 Task: Look for Airbnb properties in Nuevo San Carlos, Guatemala from 10th December, 2023 to 20th December, 2023 for 12 adults. Place can be entire room or shared room with 6 bedrooms having 12 beds and 6 bathrooms. Property type can be flat. Amenities needed are: wifi, TV, free parkinig on premises, gym, breakfast.
Action: Mouse moved to (370, 200)
Screenshot: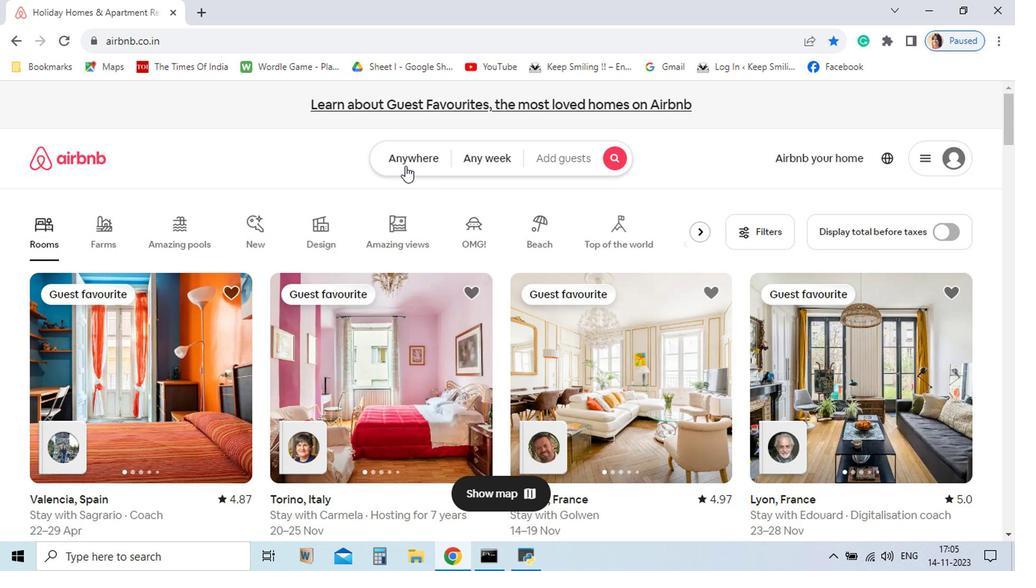 
Action: Mouse pressed left at (370, 200)
Screenshot: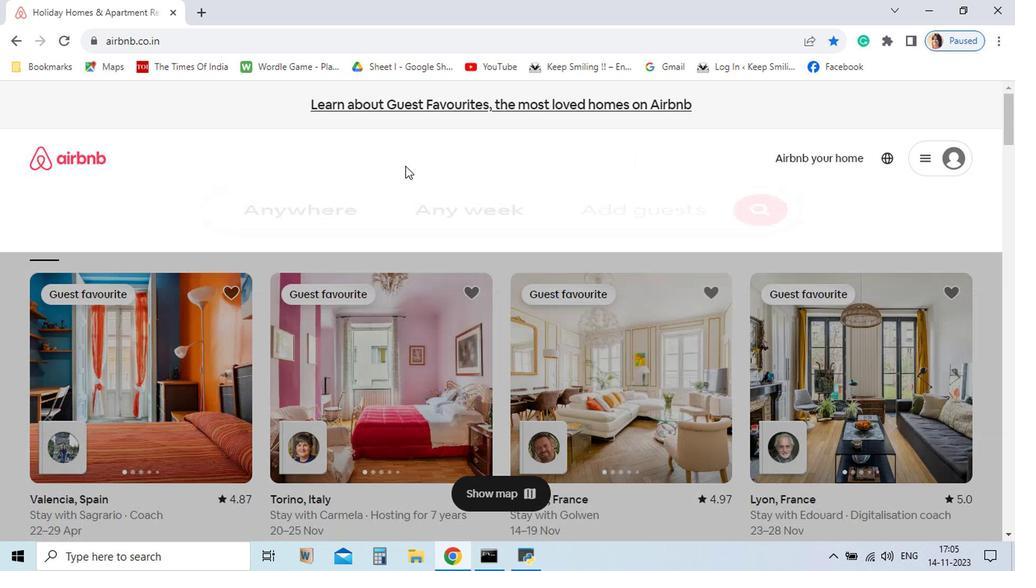 
Action: Mouse moved to (370, 200)
Screenshot: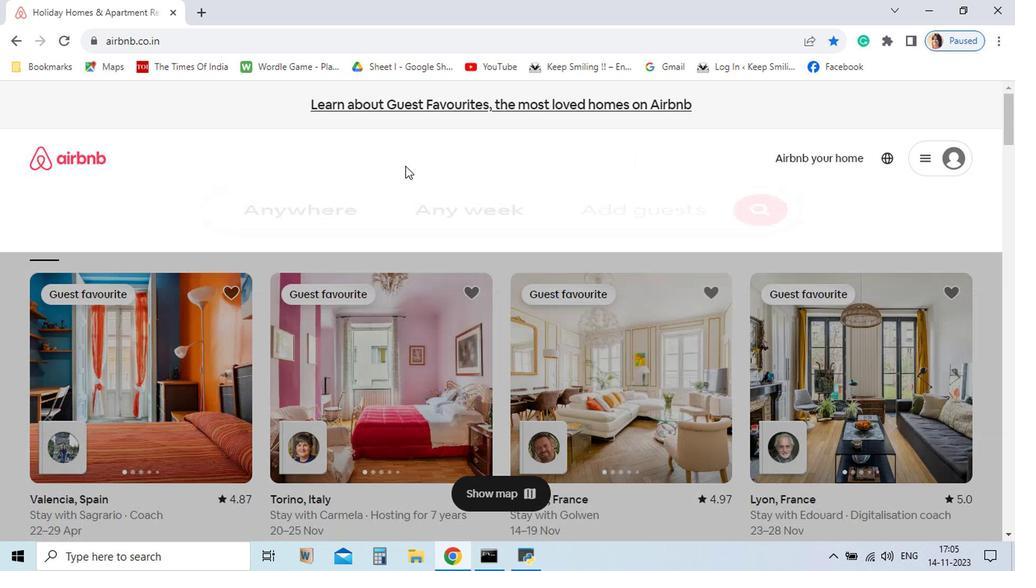 
Action: Key pressed <Key.shift_r>Nuevo<Key.space><Key.shift>San<Key.space><Key.shift>Calos<Key.backspace><Key.backspace><Key.backspace>rlos
Screenshot: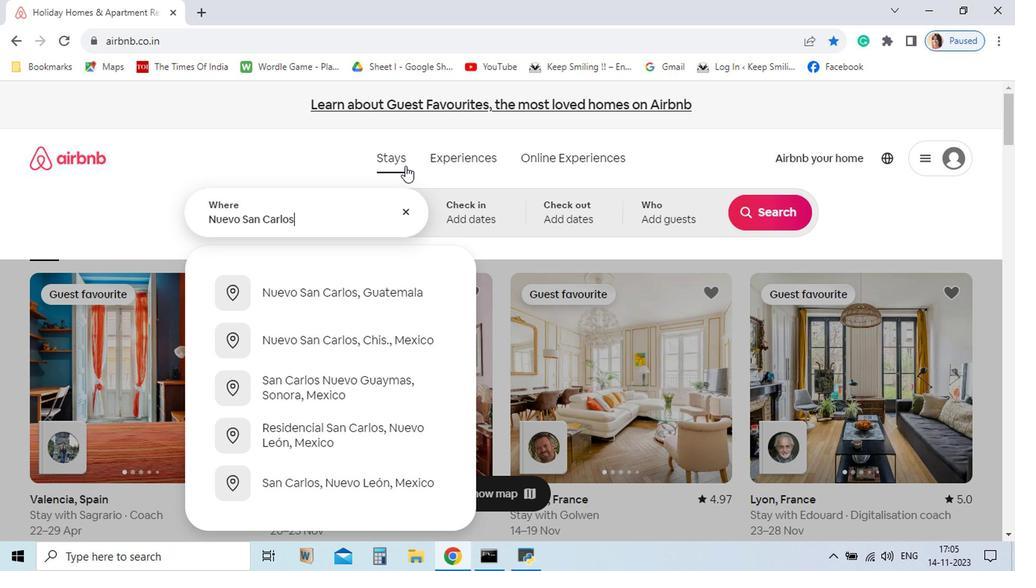 
Action: Mouse moved to (351, 327)
Screenshot: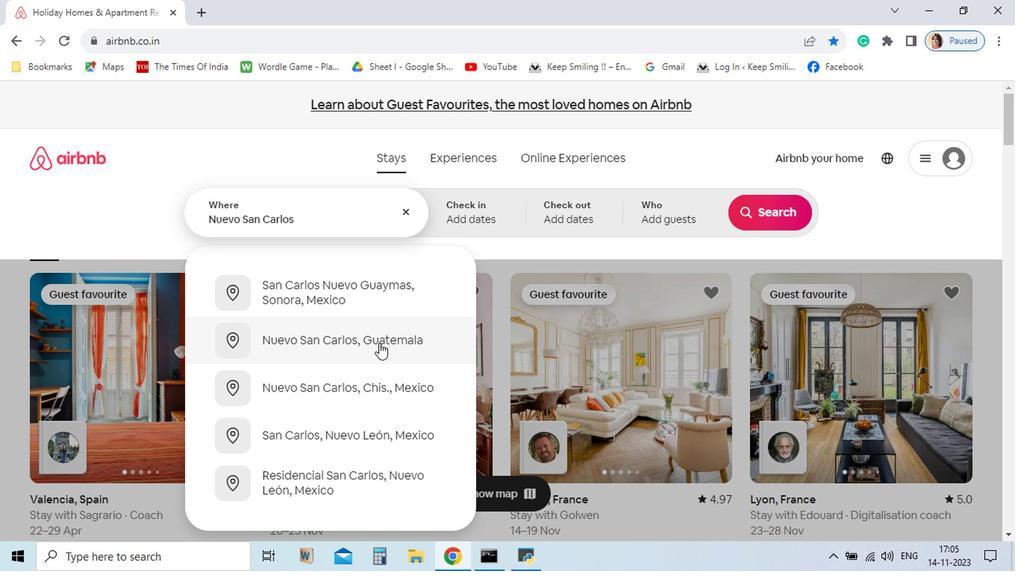 
Action: Mouse pressed left at (351, 327)
Screenshot: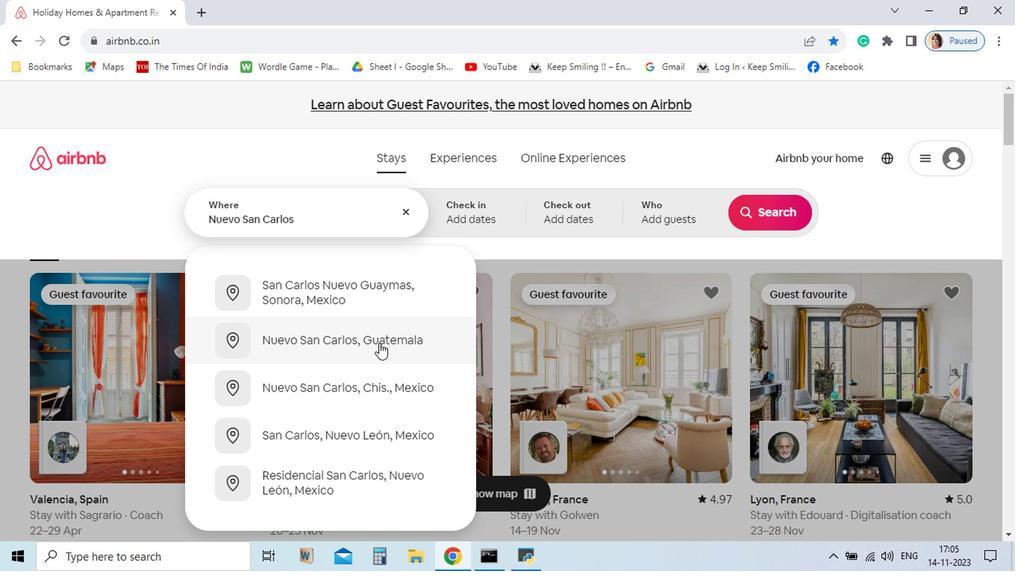 
Action: Mouse moved to (455, 416)
Screenshot: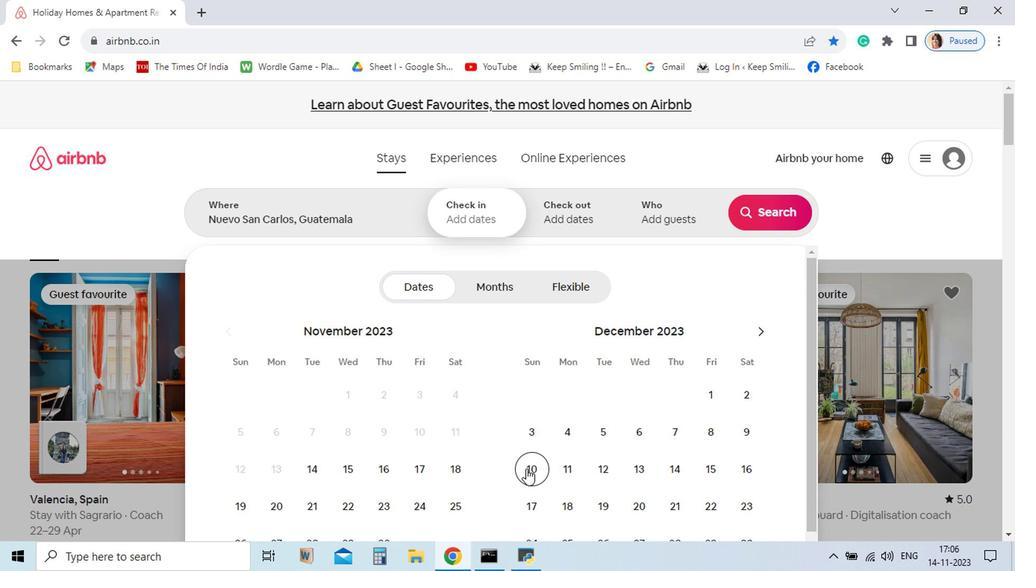 
Action: Mouse pressed left at (455, 416)
Screenshot: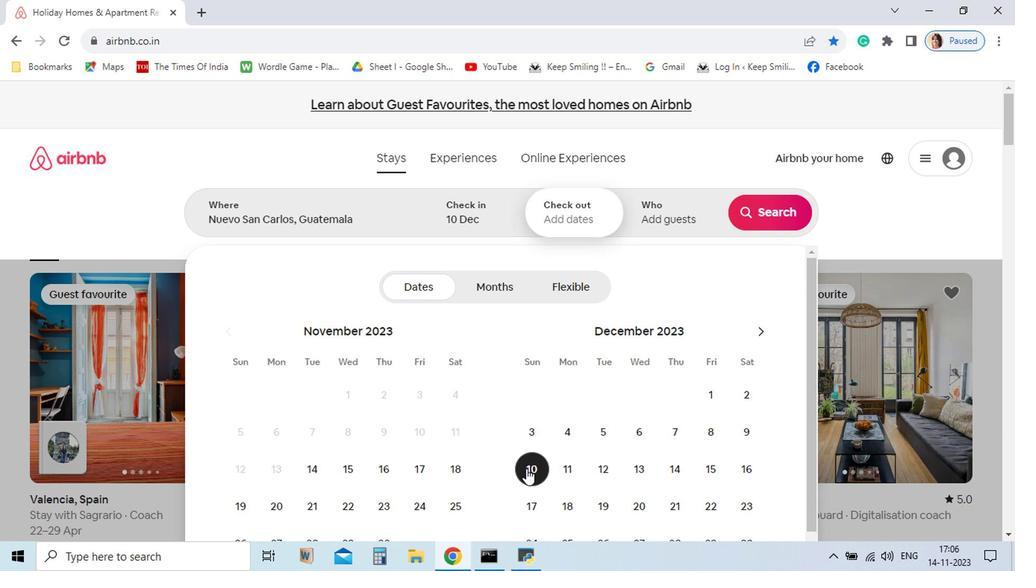 
Action: Mouse moved to (534, 444)
Screenshot: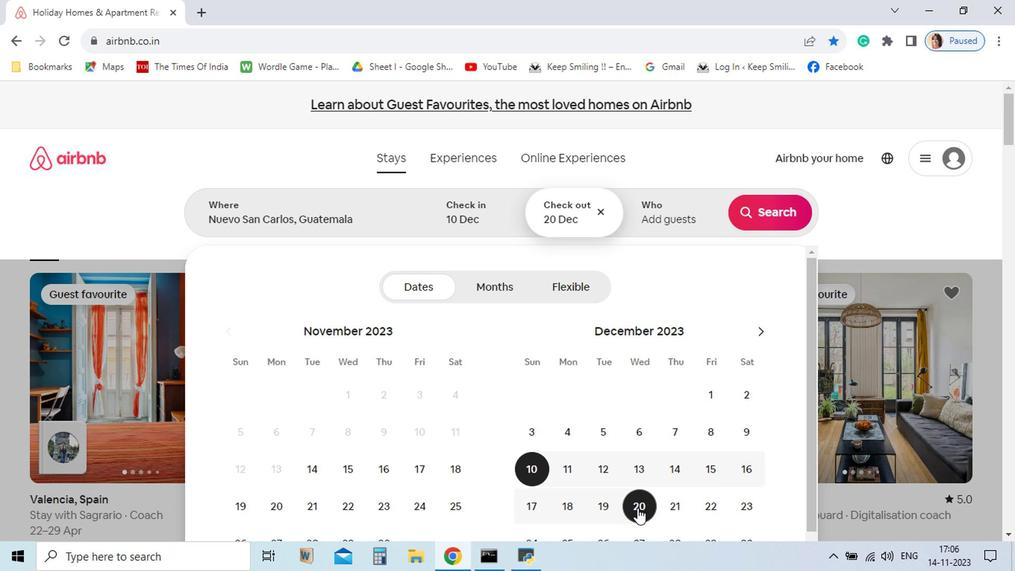 
Action: Mouse pressed left at (534, 444)
Screenshot: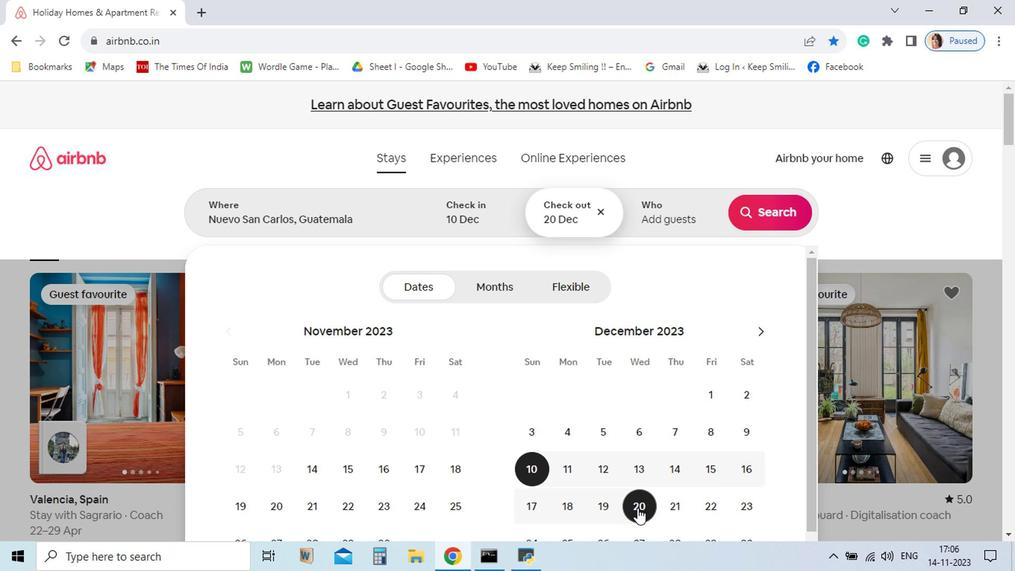 
Action: Mouse moved to (533, 443)
Screenshot: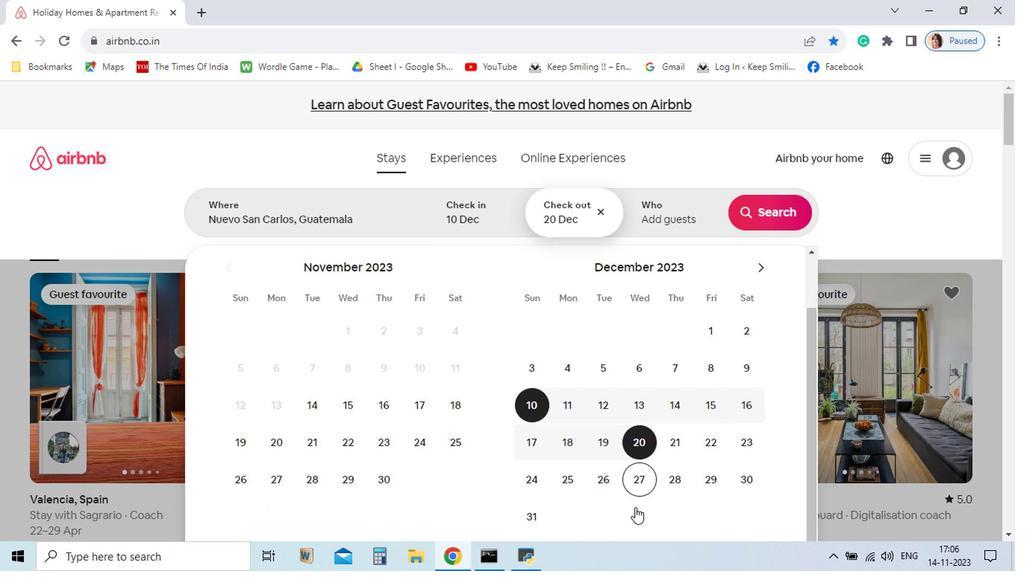 
Action: Mouse scrolled (533, 443) with delta (0, 0)
Screenshot: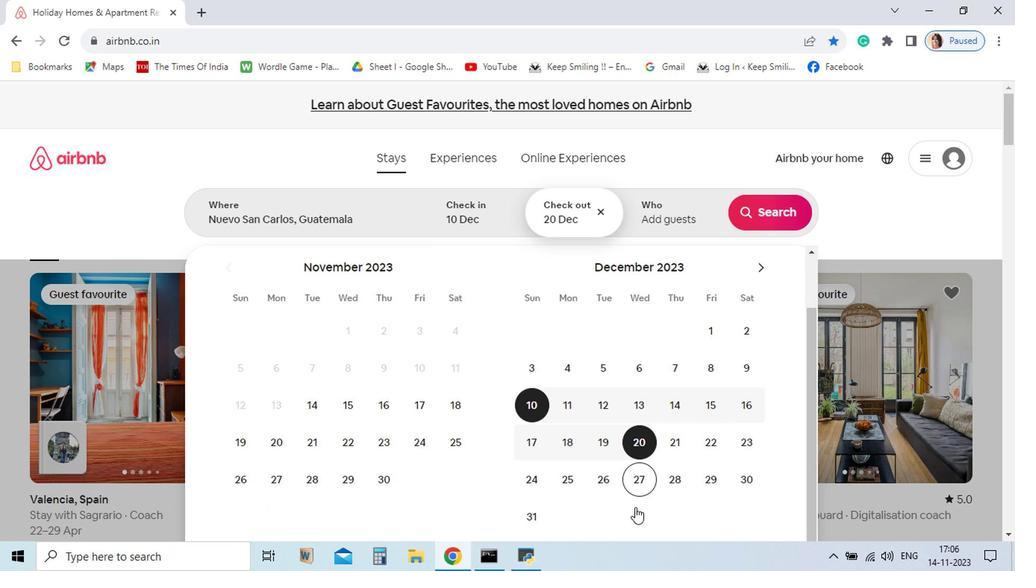 
Action: Mouse moved to (533, 443)
Screenshot: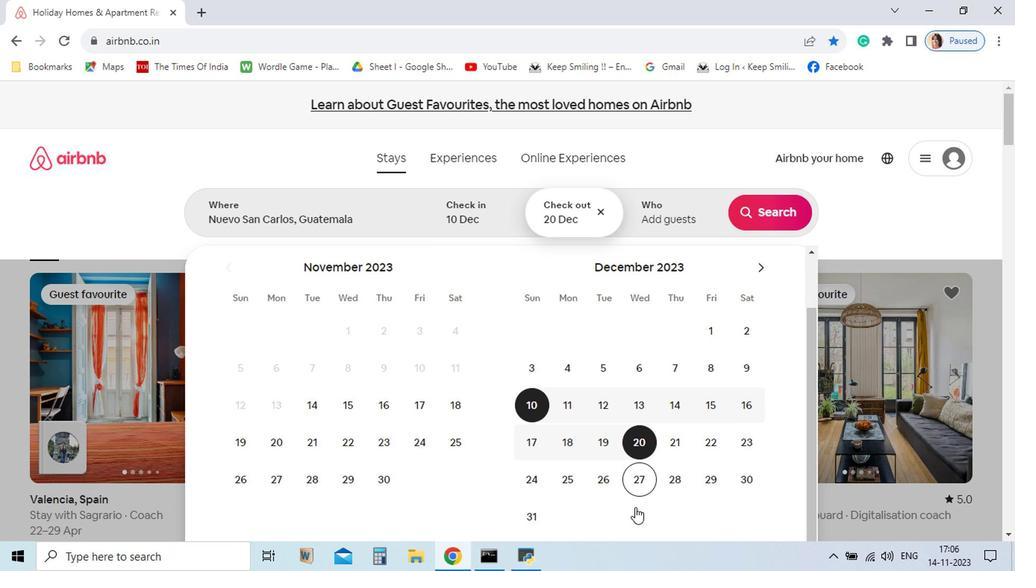 
Action: Mouse scrolled (533, 443) with delta (0, 0)
Screenshot: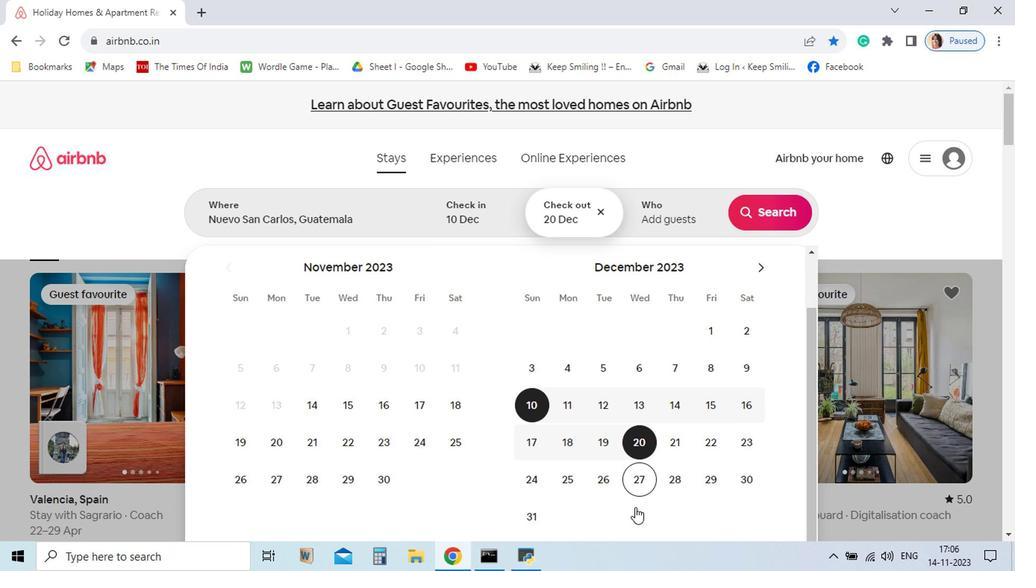 
Action: Mouse moved to (564, 232)
Screenshot: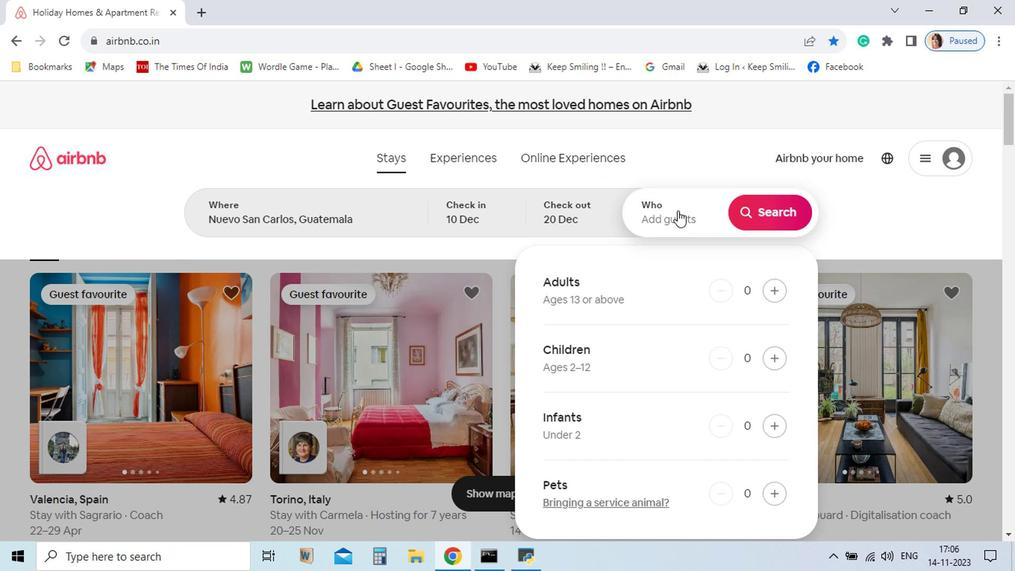 
Action: Mouse pressed left at (564, 232)
Screenshot: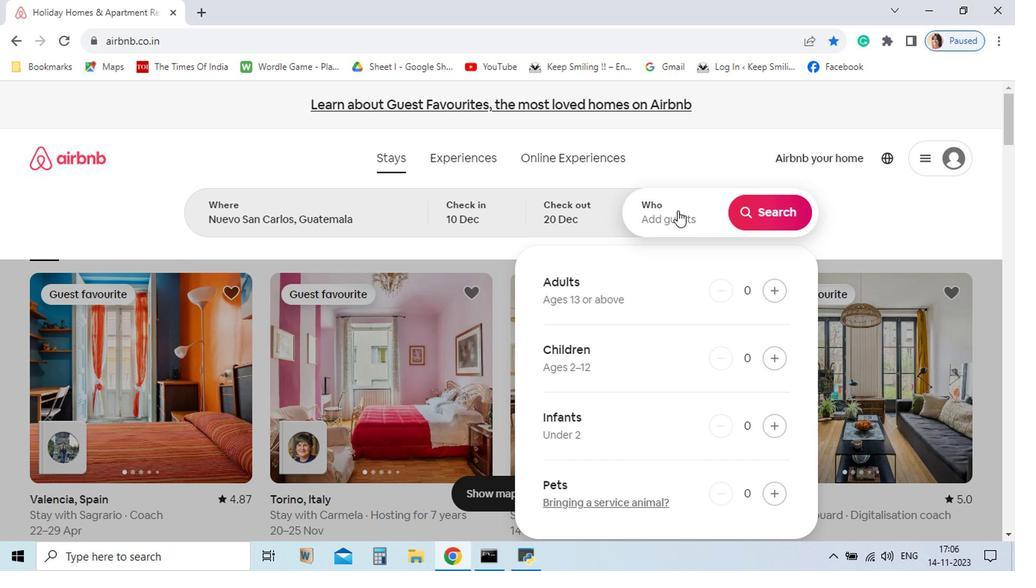 
Action: Mouse moved to (632, 287)
Screenshot: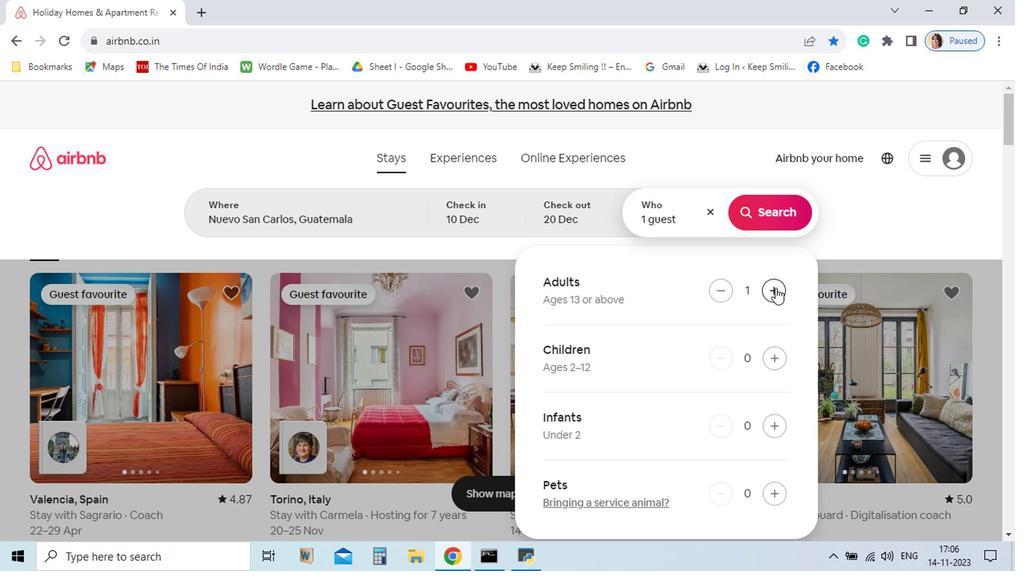 
Action: Mouse pressed left at (632, 287)
Screenshot: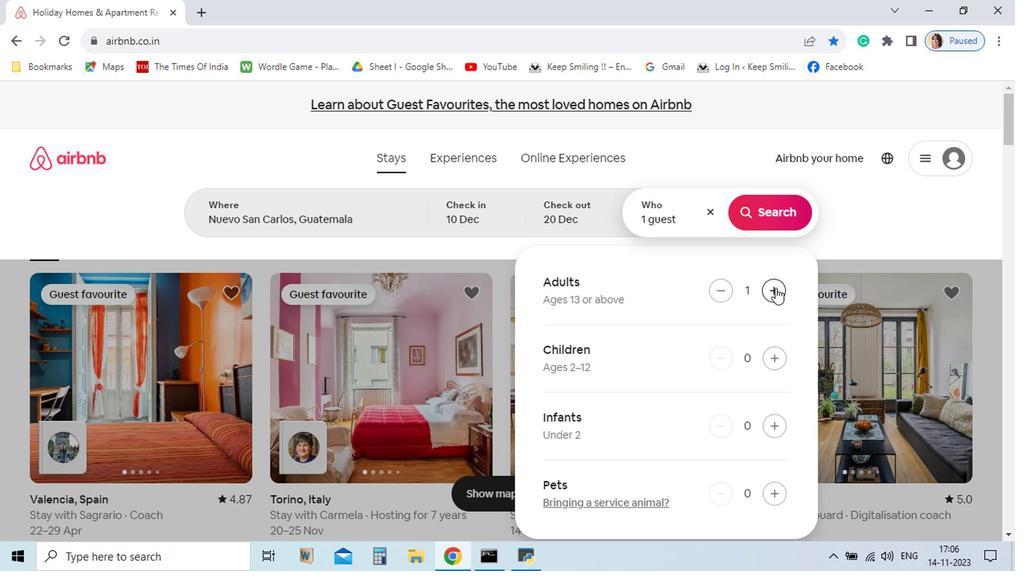 
Action: Mouse pressed left at (632, 287)
Screenshot: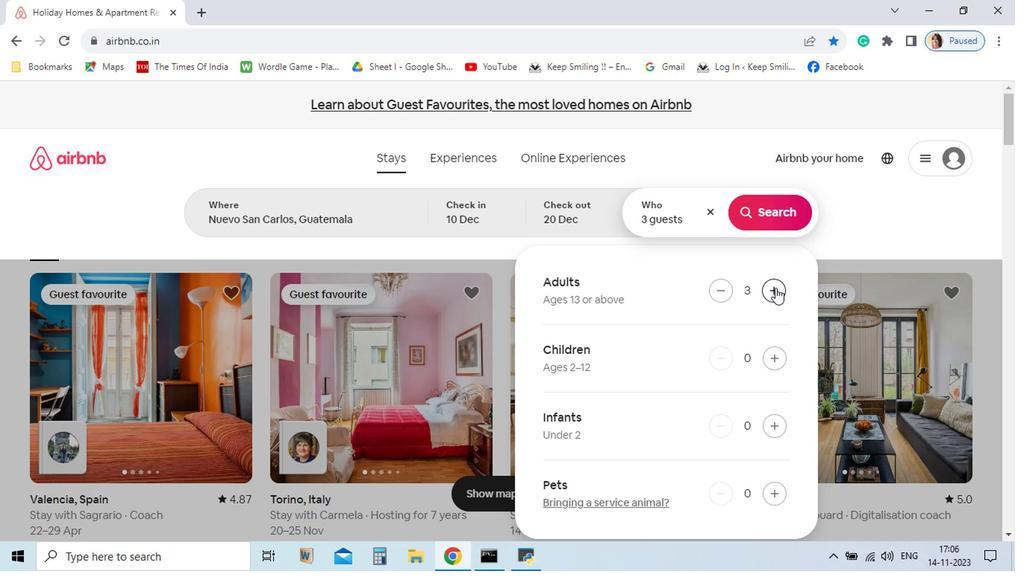 
Action: Mouse pressed left at (632, 287)
Screenshot: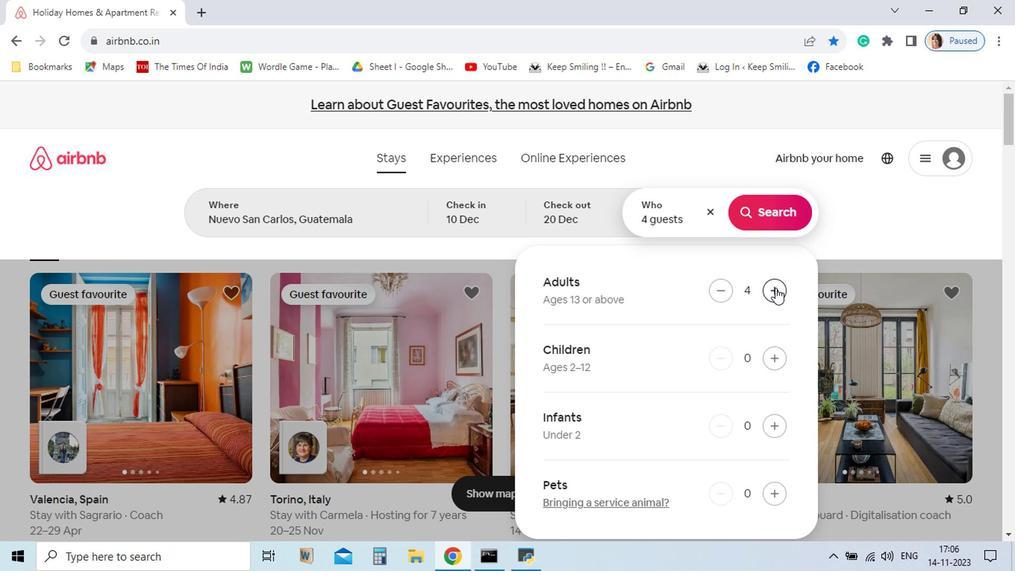 
Action: Mouse pressed left at (632, 287)
Screenshot: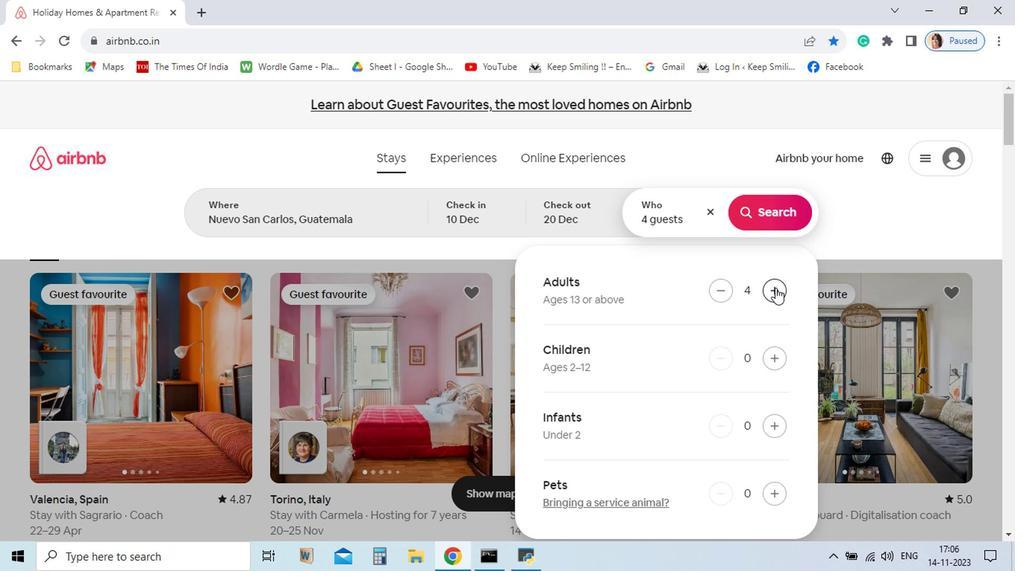 
Action: Mouse pressed left at (632, 287)
Screenshot: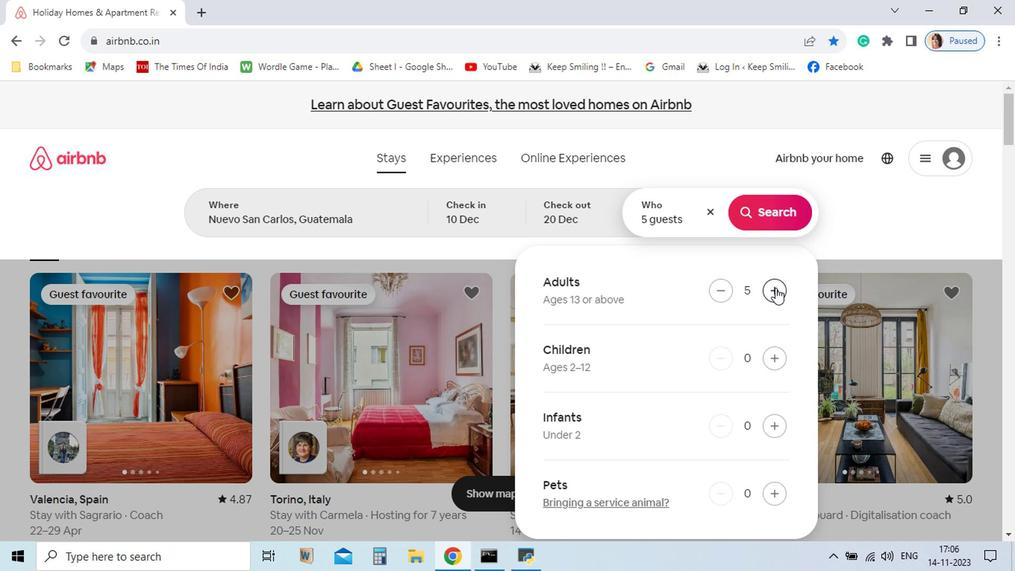 
Action: Mouse pressed left at (632, 287)
Screenshot: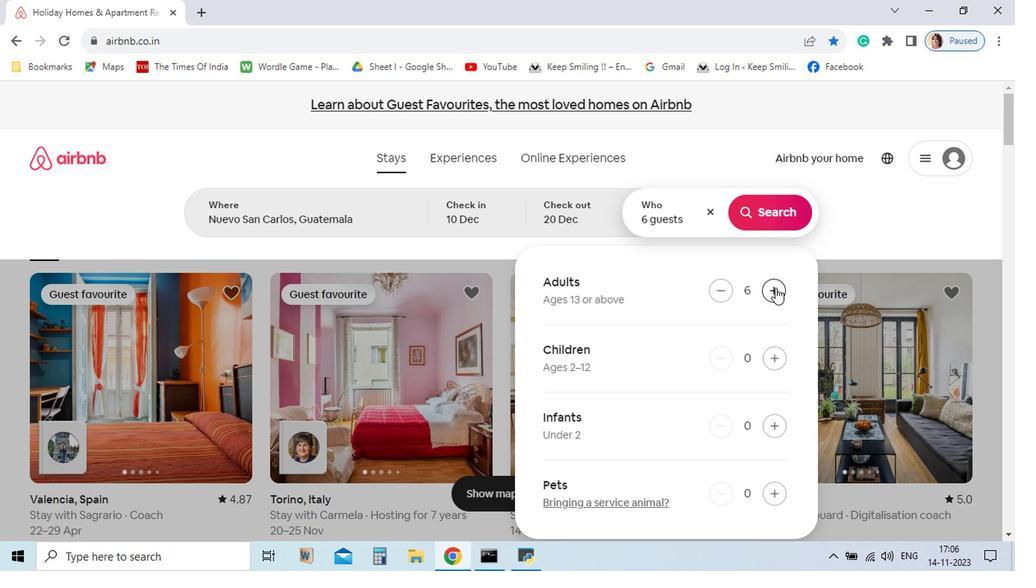 
Action: Mouse pressed left at (632, 287)
Screenshot: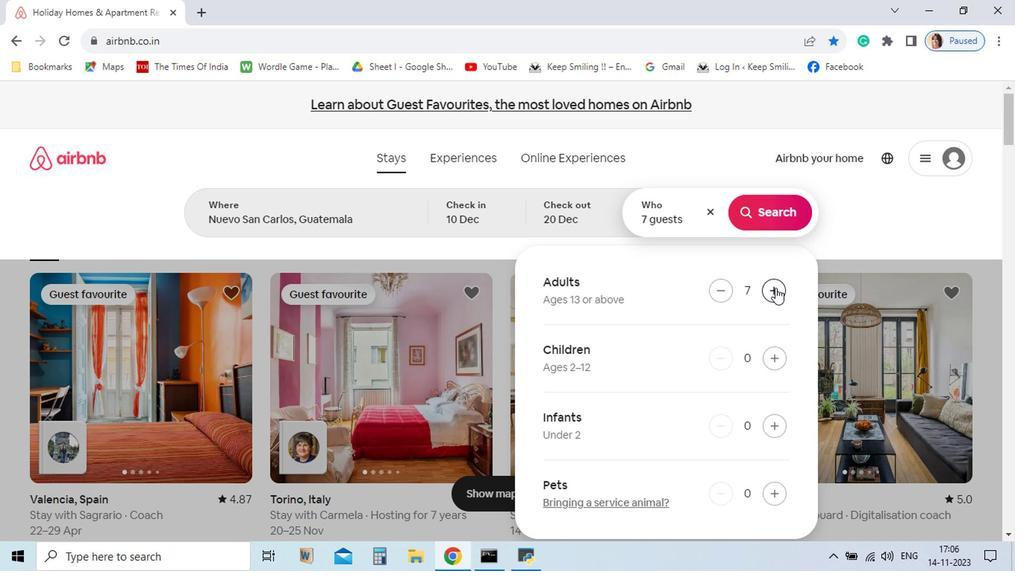 
Action: Mouse pressed left at (632, 287)
Screenshot: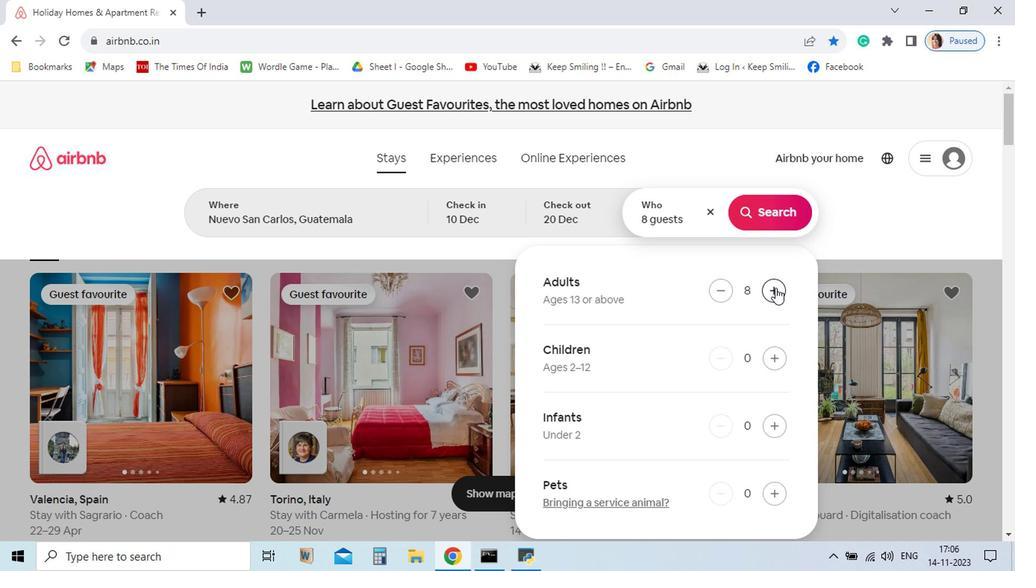 
Action: Mouse pressed left at (632, 287)
Screenshot: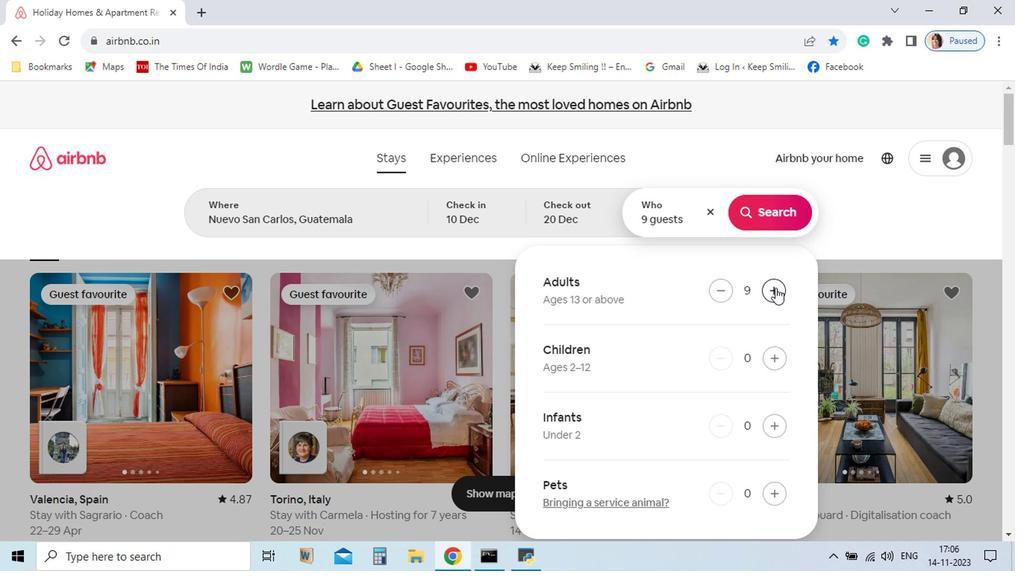 
Action: Mouse pressed left at (632, 287)
Screenshot: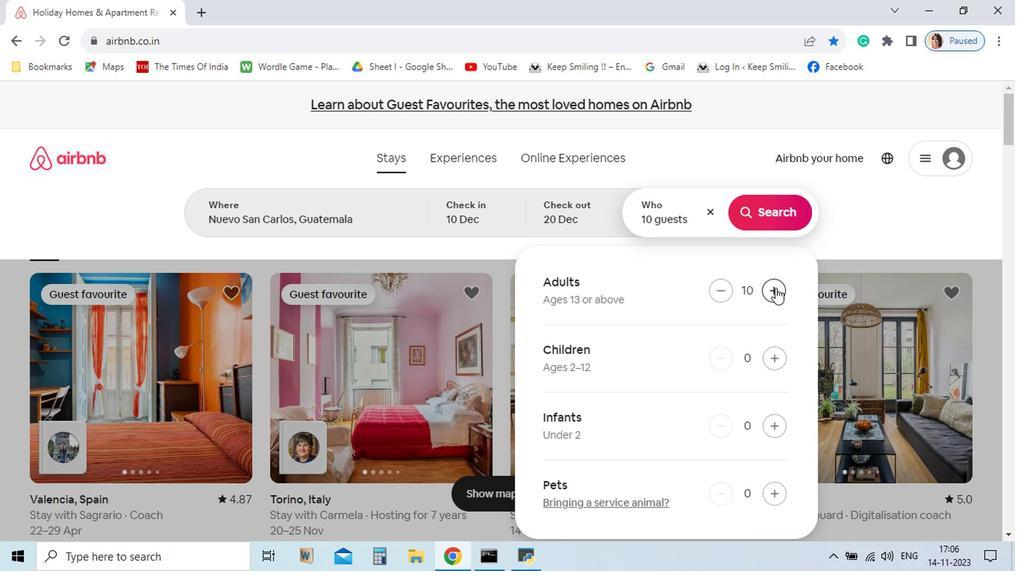 
Action: Mouse pressed left at (632, 287)
Screenshot: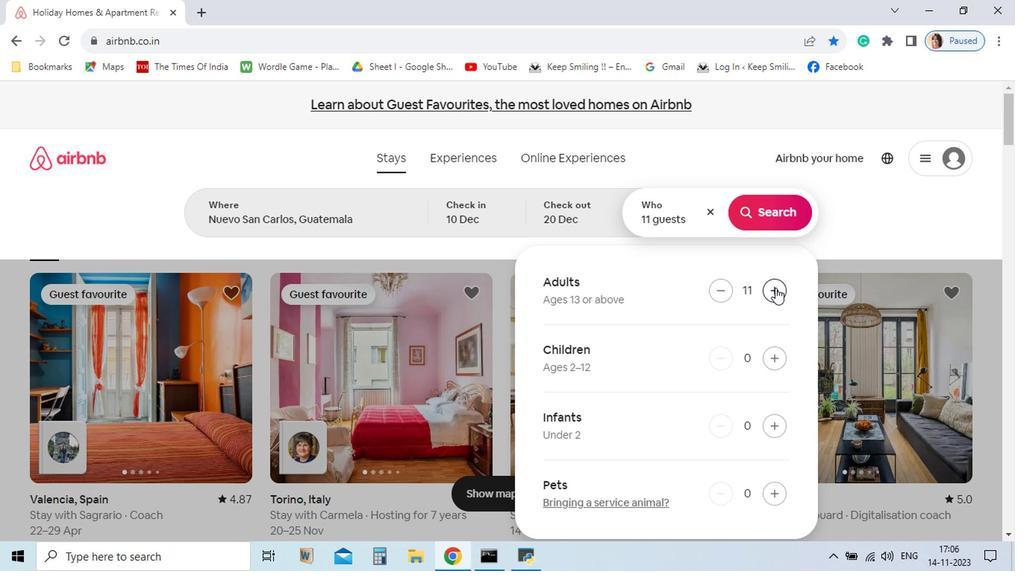 
Action: Mouse pressed left at (632, 287)
Screenshot: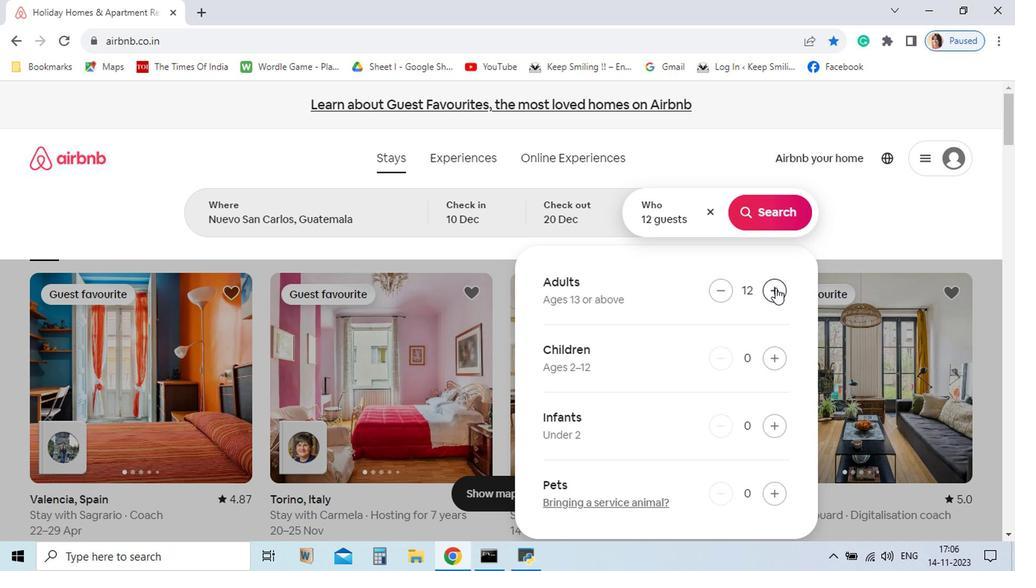 
Action: Mouse moved to (627, 231)
Screenshot: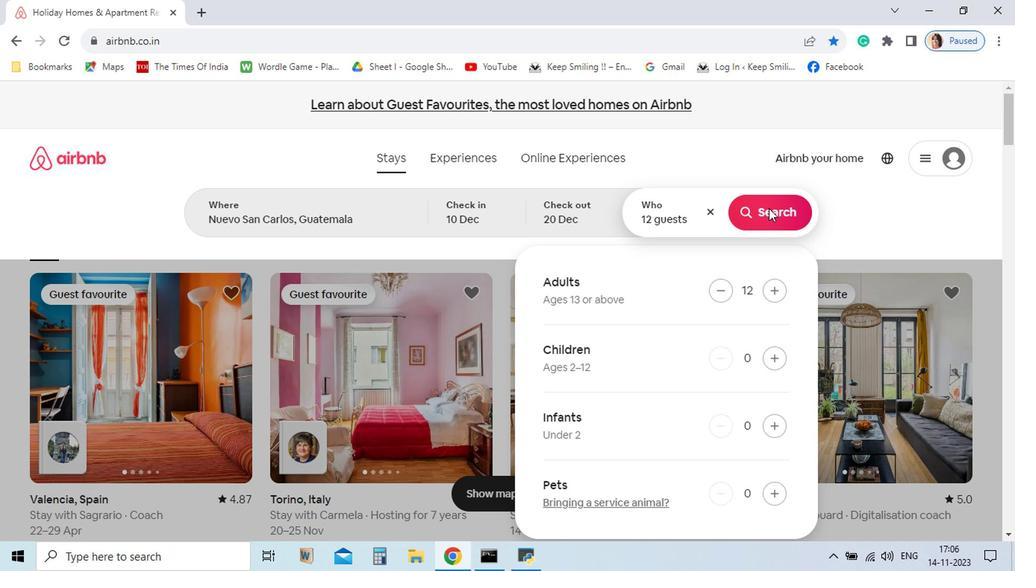 
Action: Mouse pressed left at (627, 231)
Screenshot: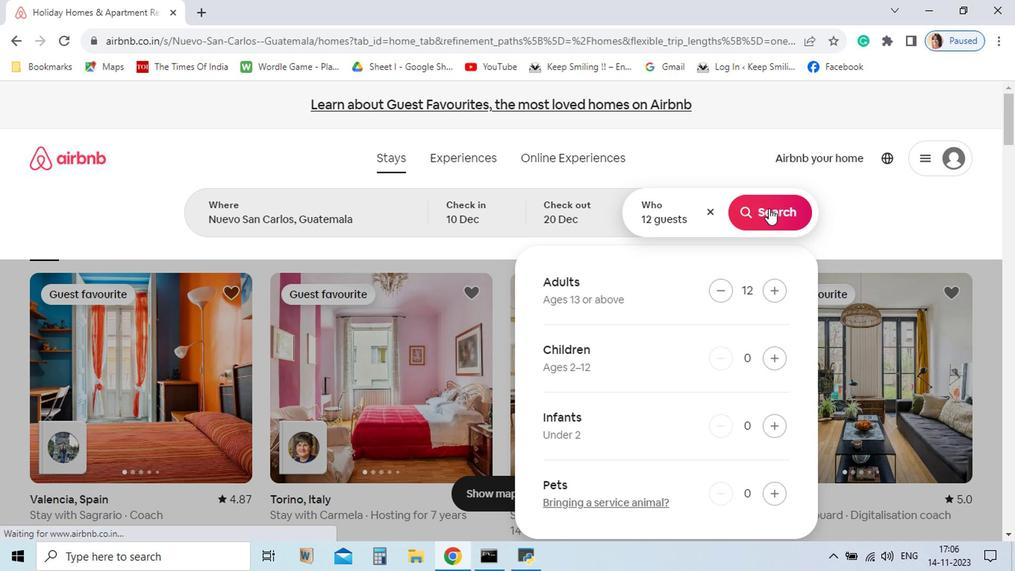 
Action: Mouse moved to (636, 200)
Screenshot: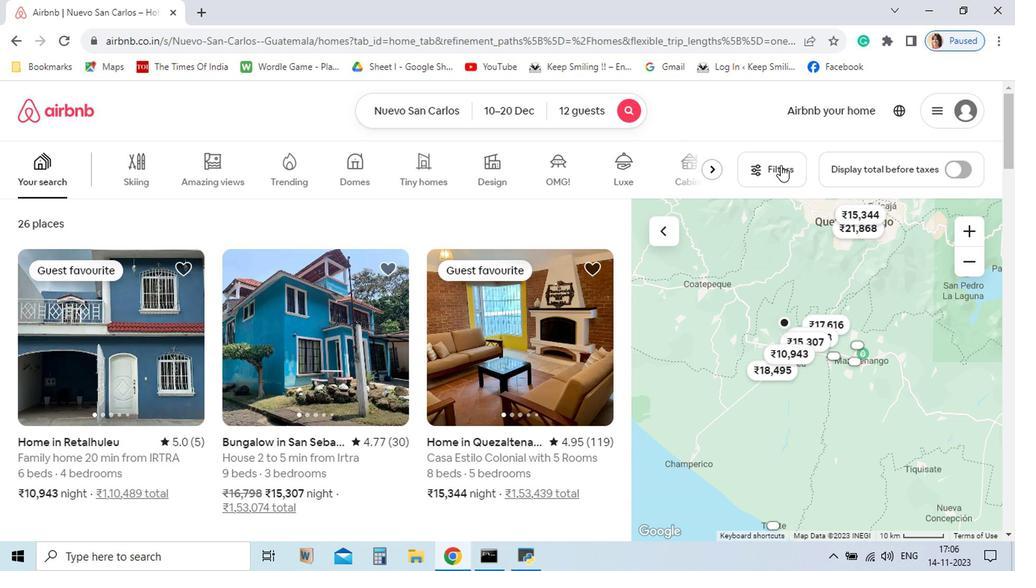 
Action: Mouse pressed left at (636, 200)
Screenshot: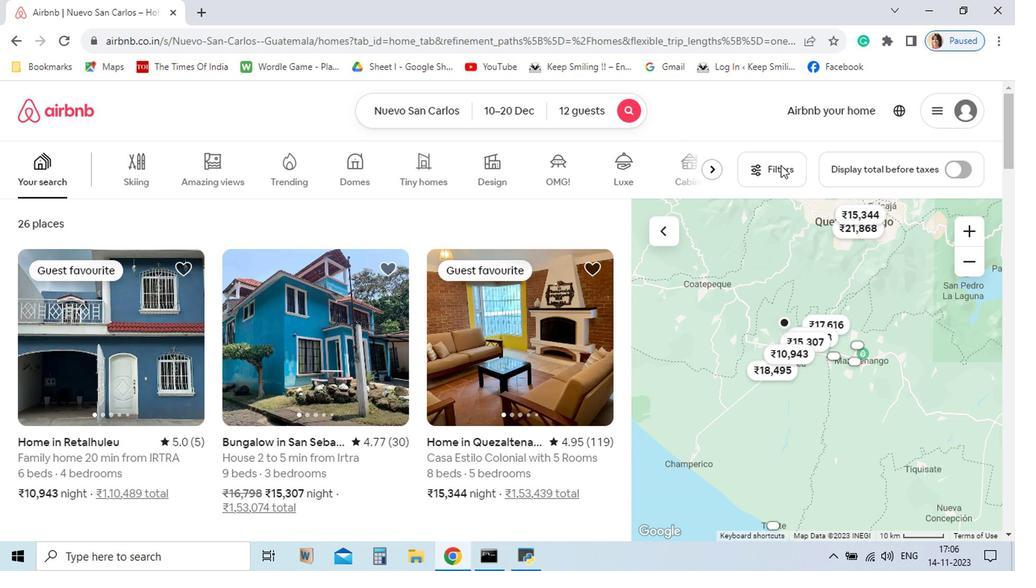 
Action: Mouse moved to (649, 222)
Screenshot: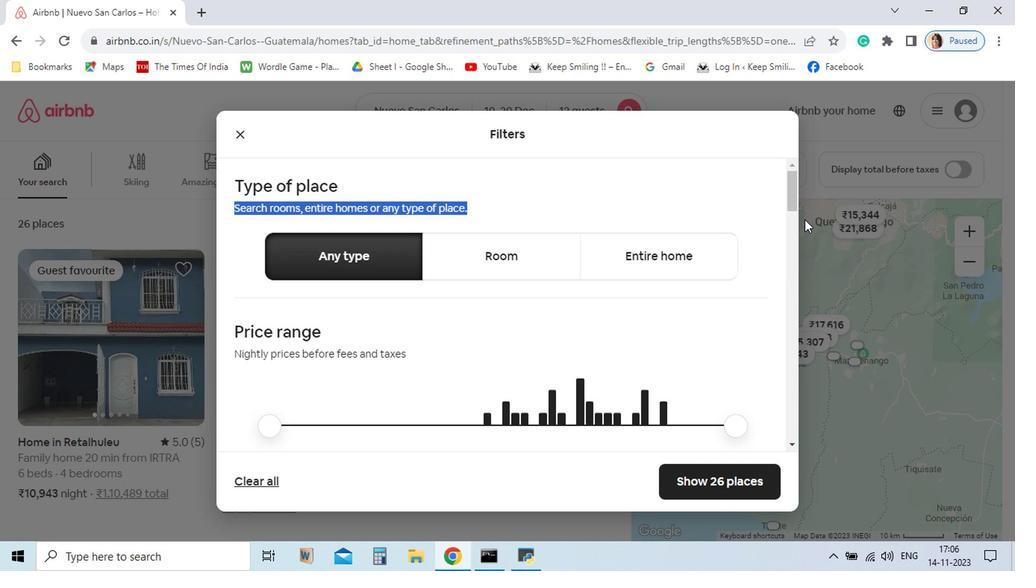 
Action: Mouse pressed left at (649, 222)
Screenshot: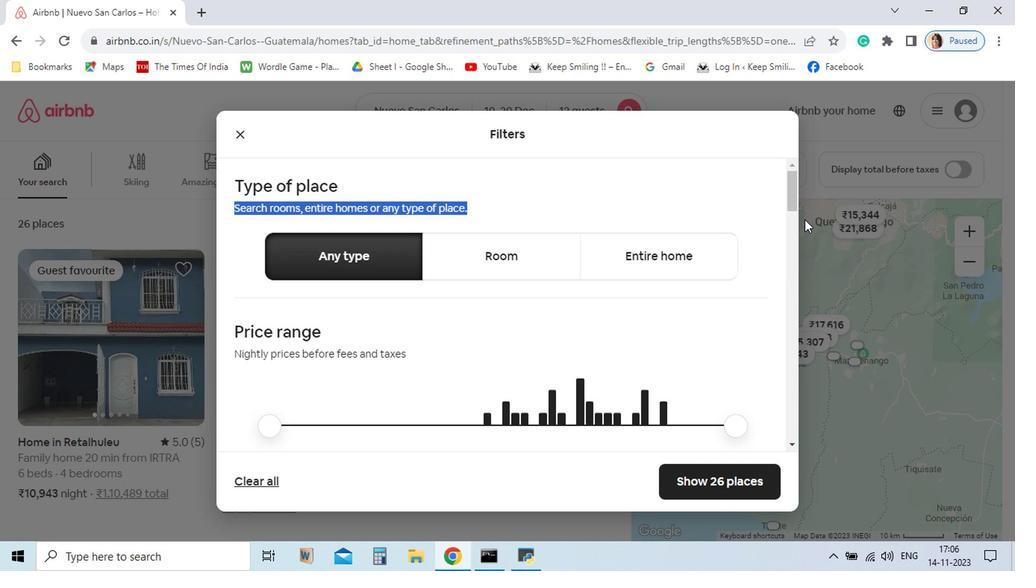 
Action: Mouse moved to (639, 203)
Screenshot: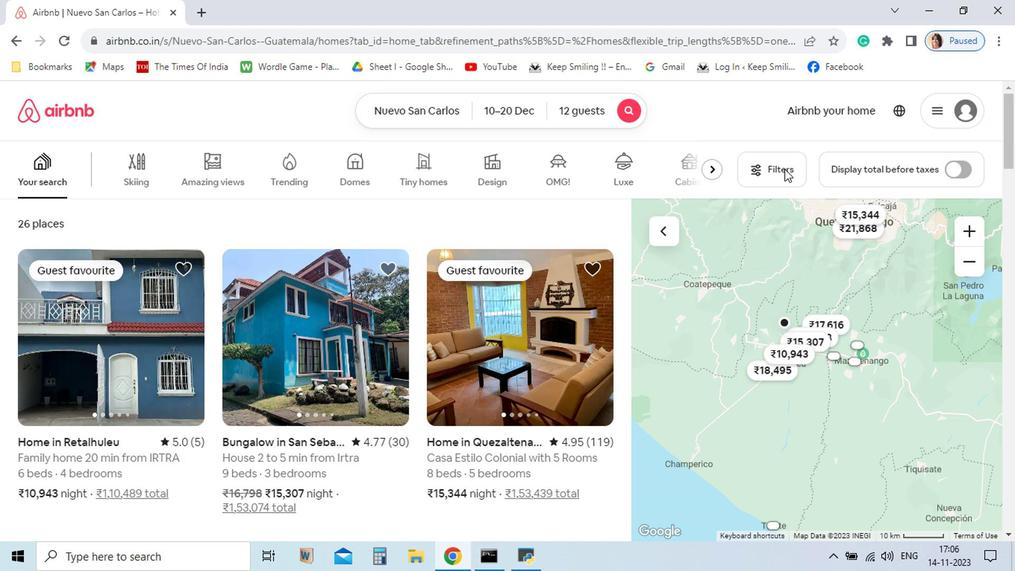 
Action: Mouse pressed left at (639, 203)
Screenshot: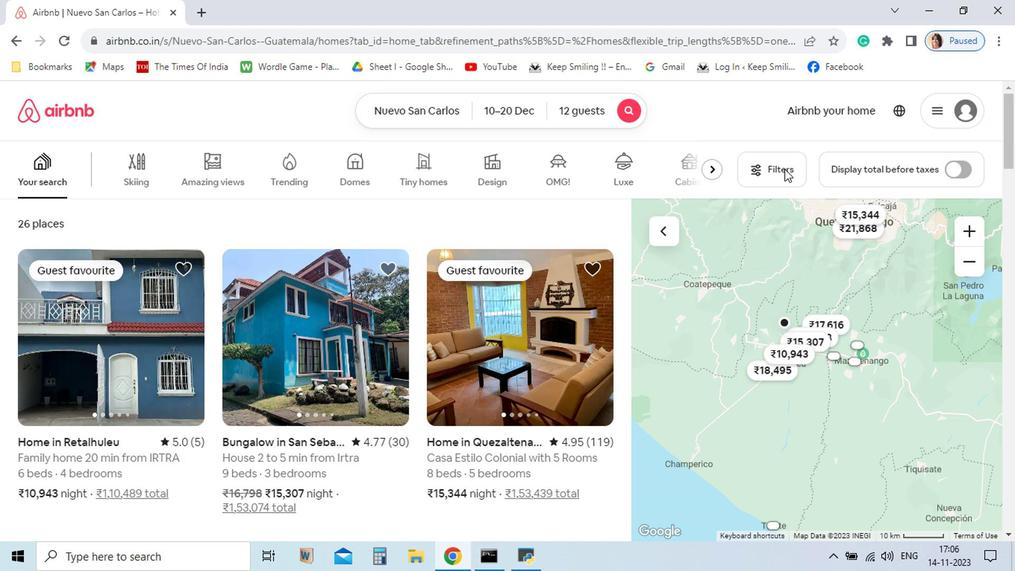 
Action: Mouse moved to (644, 229)
Screenshot: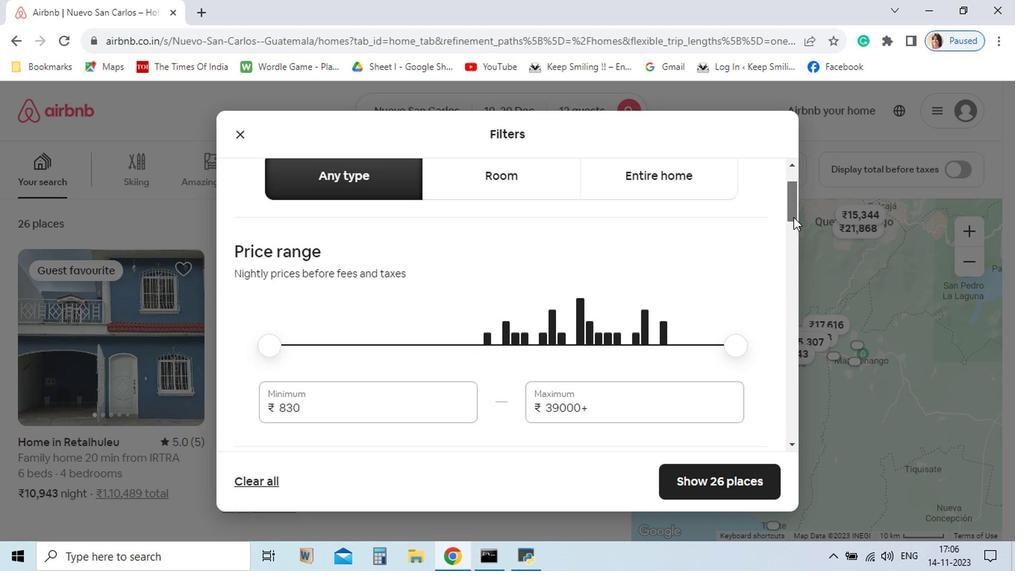 
Action: Mouse pressed left at (644, 229)
Screenshot: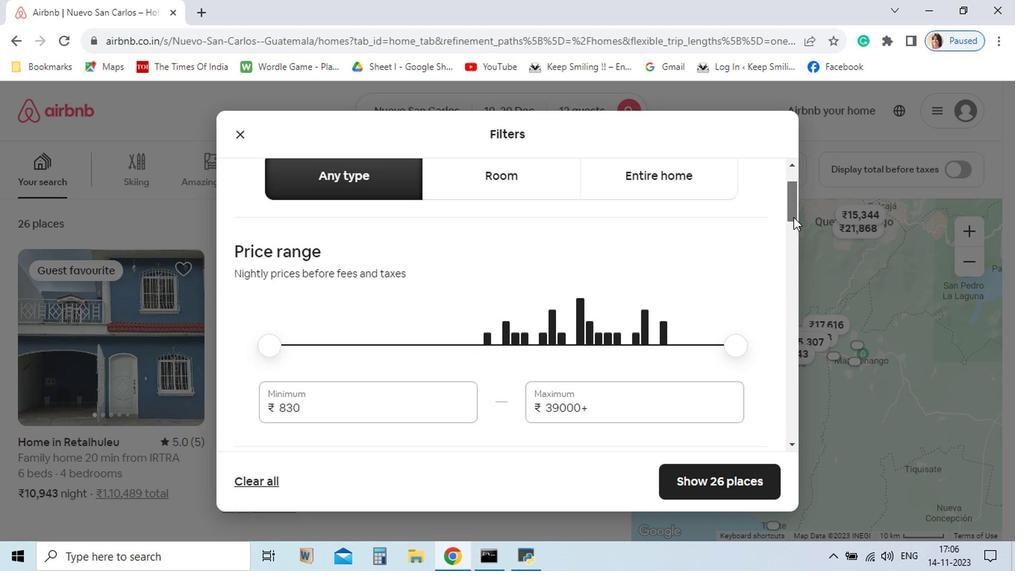 
Action: Mouse moved to (487, 265)
Screenshot: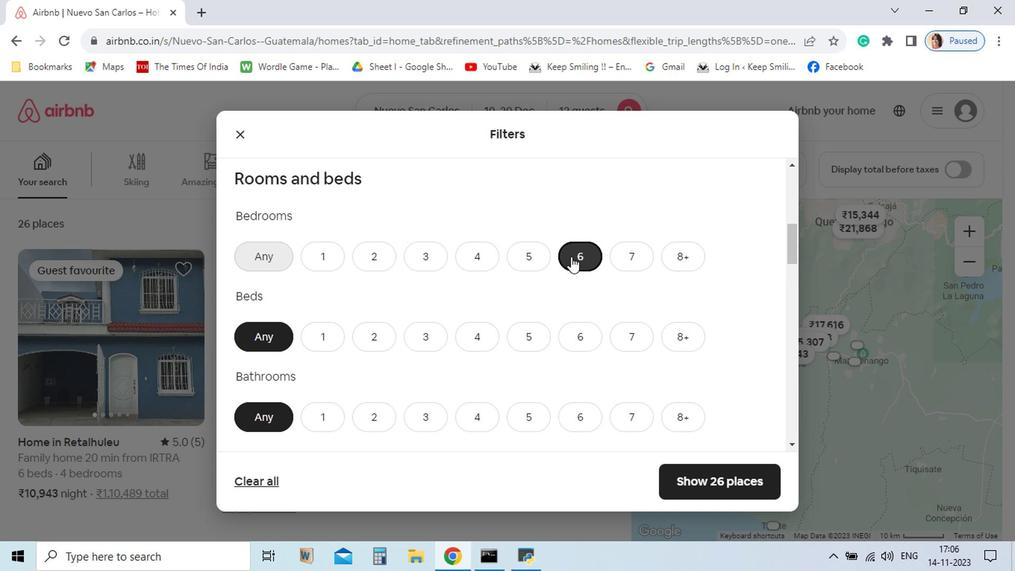 
Action: Mouse pressed left at (487, 265)
Screenshot: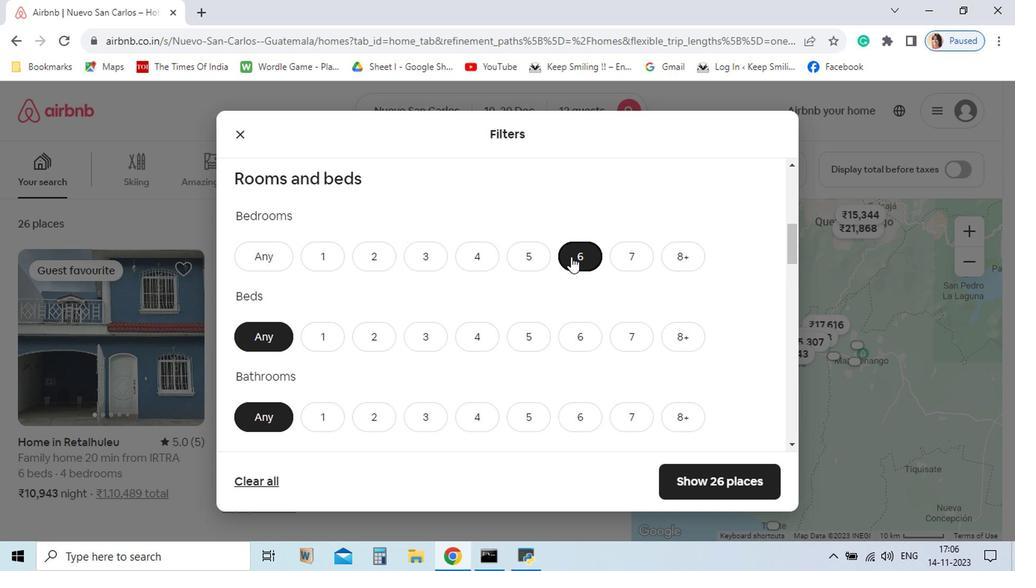 
Action: Mouse moved to (564, 319)
Screenshot: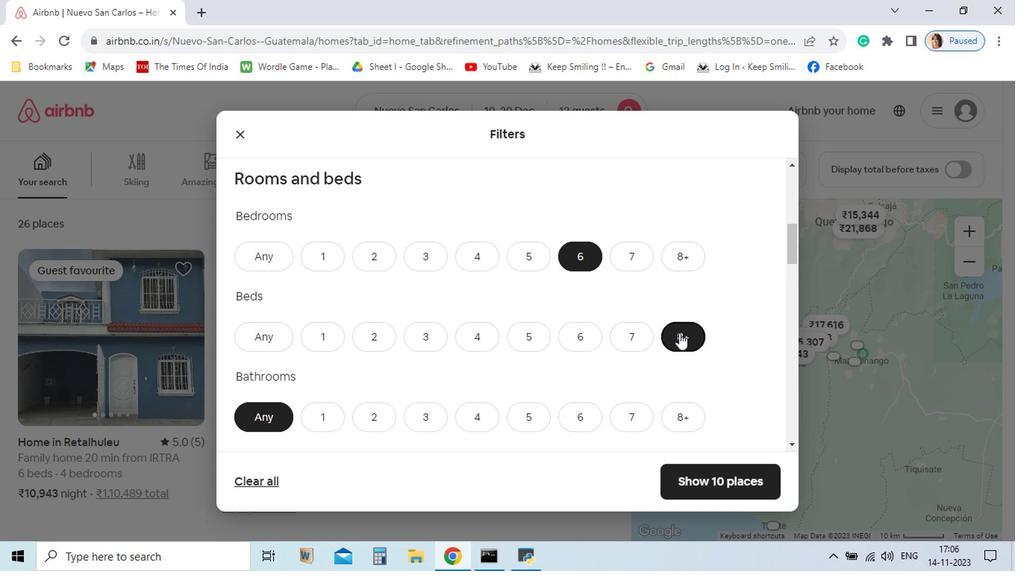 
Action: Mouse pressed left at (564, 319)
Screenshot: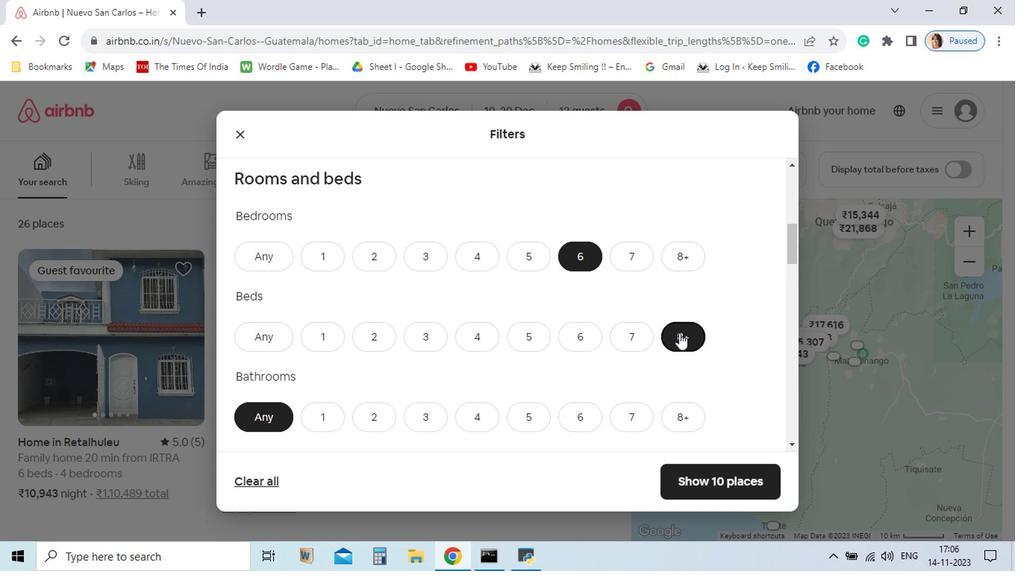 
Action: Mouse moved to (491, 383)
Screenshot: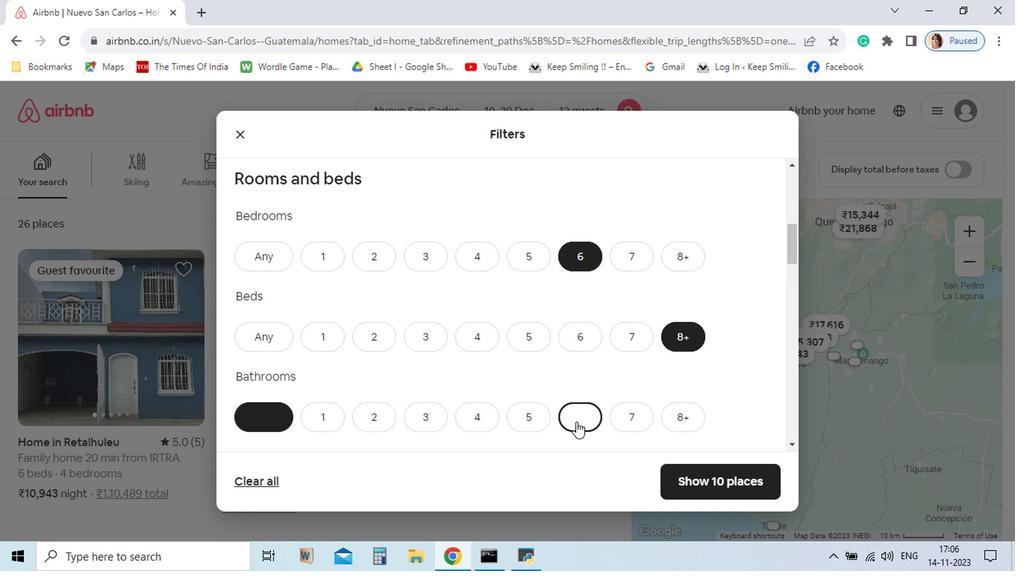 
Action: Mouse pressed left at (491, 383)
Screenshot: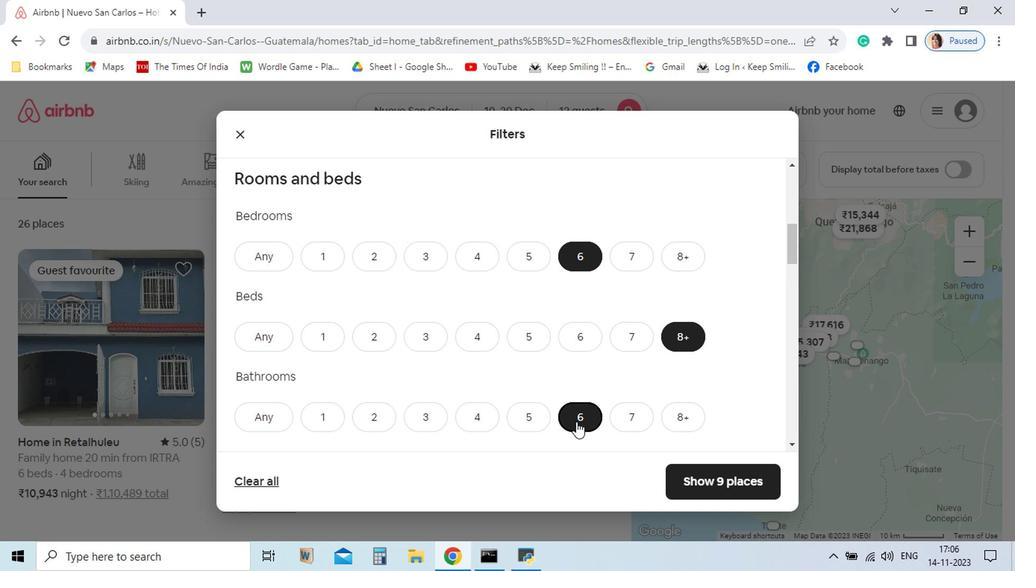 
Action: Mouse moved to (434, 388)
Screenshot: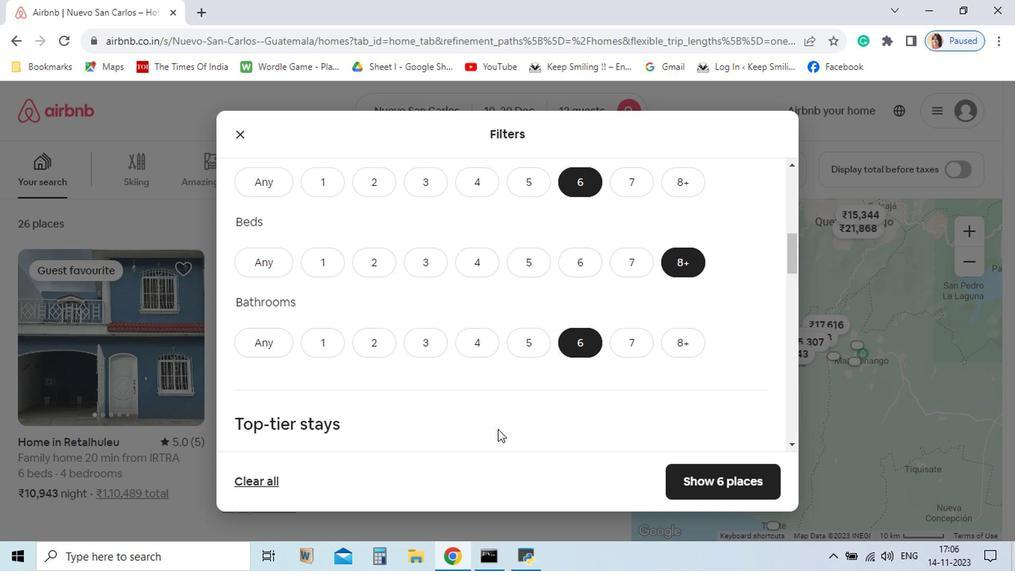 
Action: Mouse scrolled (434, 388) with delta (0, 0)
Screenshot: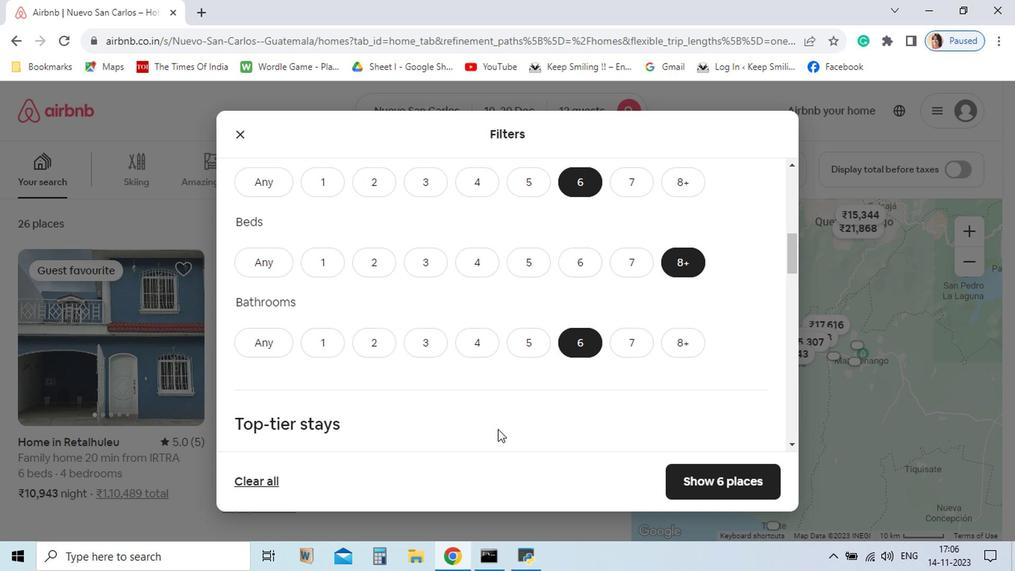 
Action: Mouse moved to (438, 364)
Screenshot: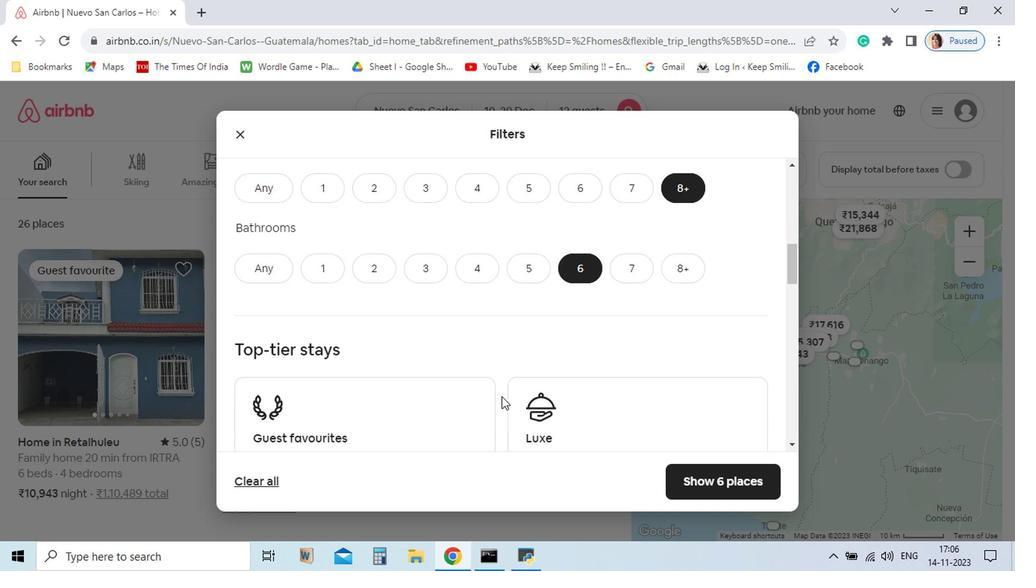 
Action: Mouse scrolled (438, 364) with delta (0, 0)
Screenshot: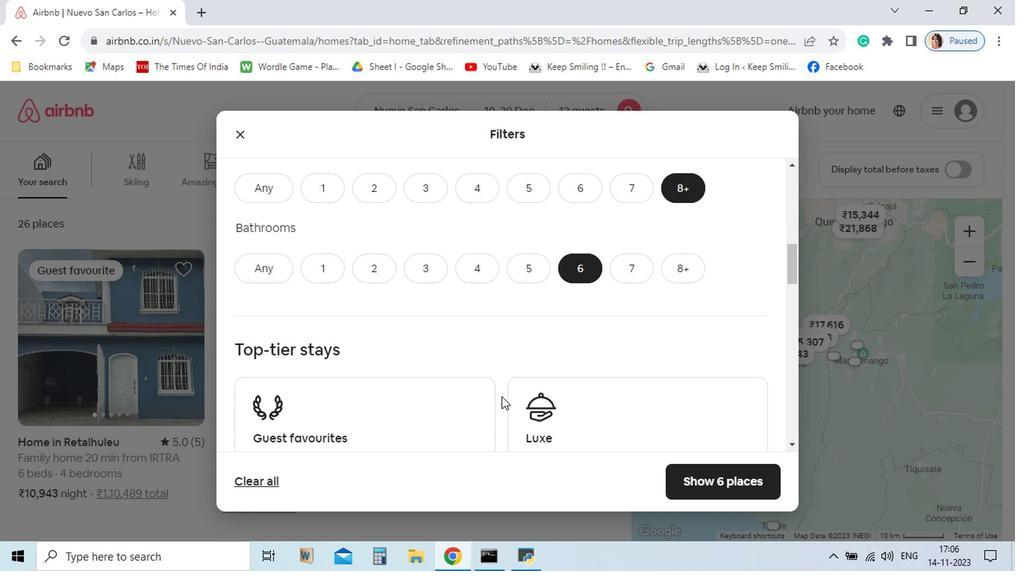 
Action: Mouse scrolled (438, 364) with delta (0, 0)
Screenshot: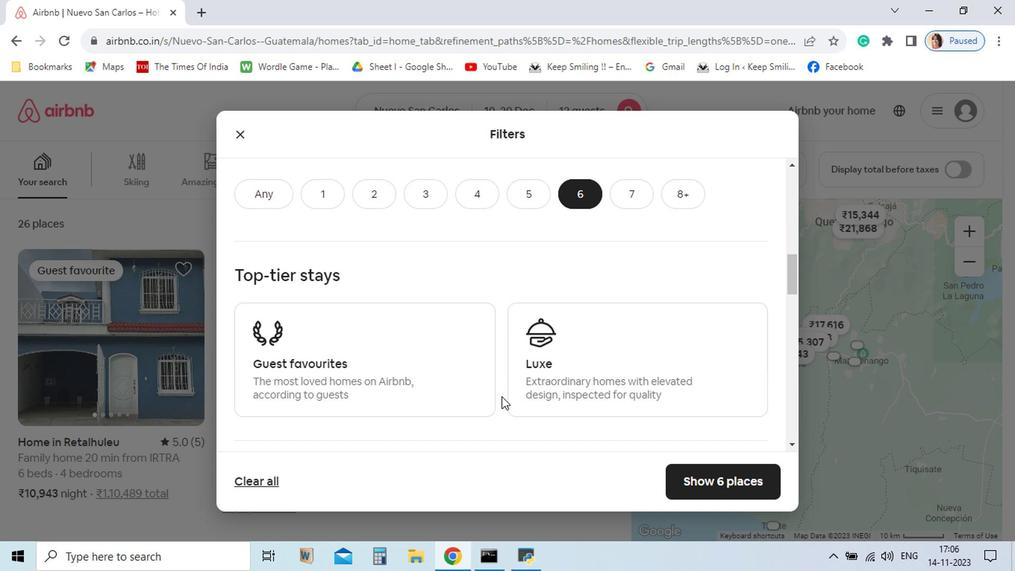 
Action: Mouse scrolled (438, 364) with delta (0, 0)
Screenshot: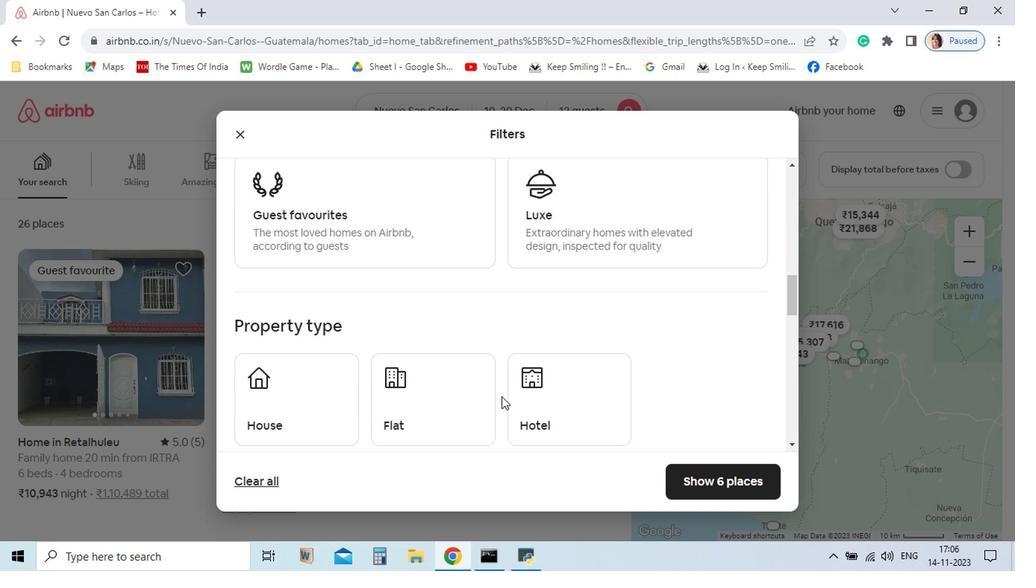 
Action: Mouse scrolled (438, 364) with delta (0, 0)
Screenshot: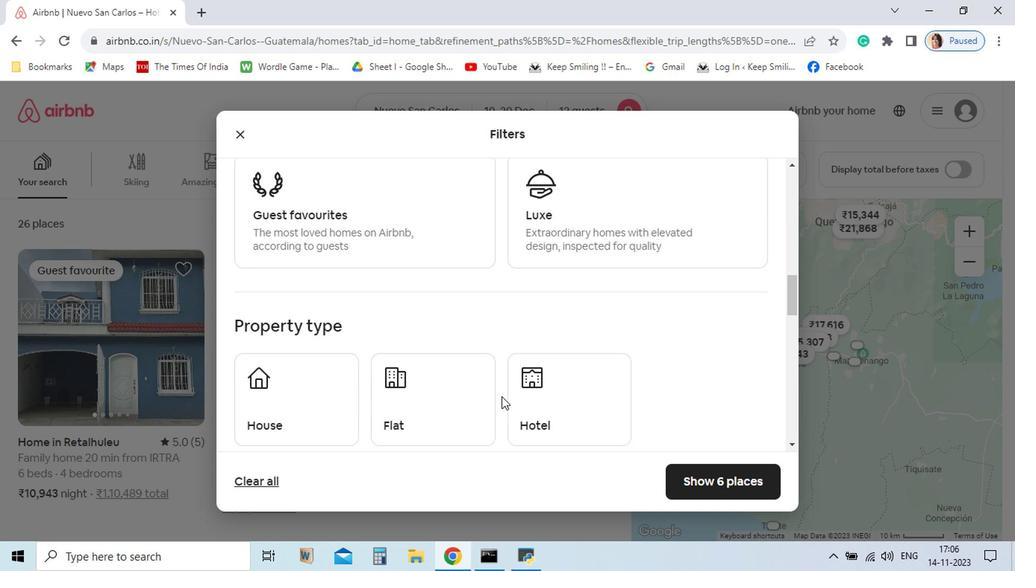 
Action: Mouse scrolled (438, 364) with delta (0, 0)
Screenshot: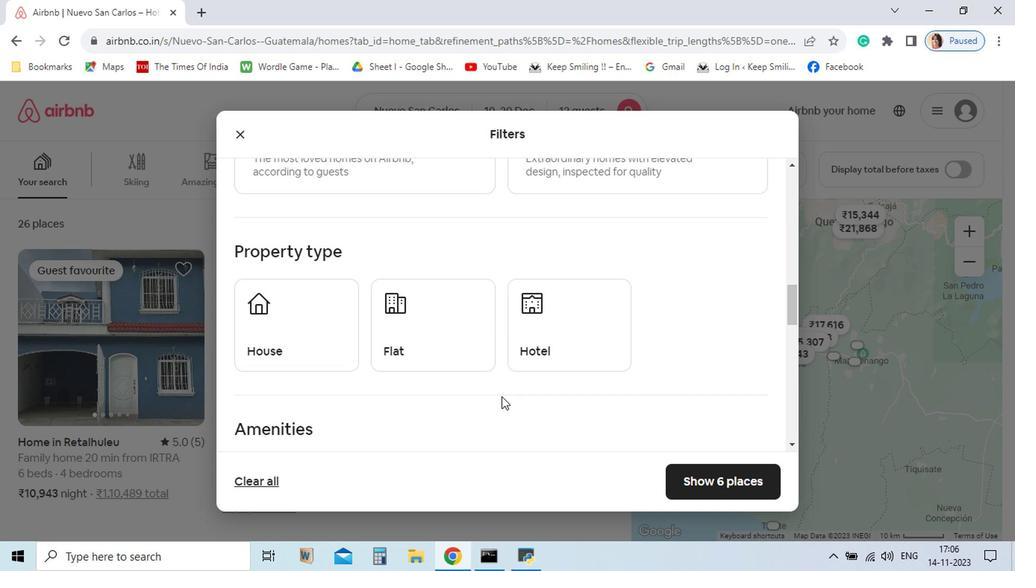 
Action: Mouse moved to (391, 312)
Screenshot: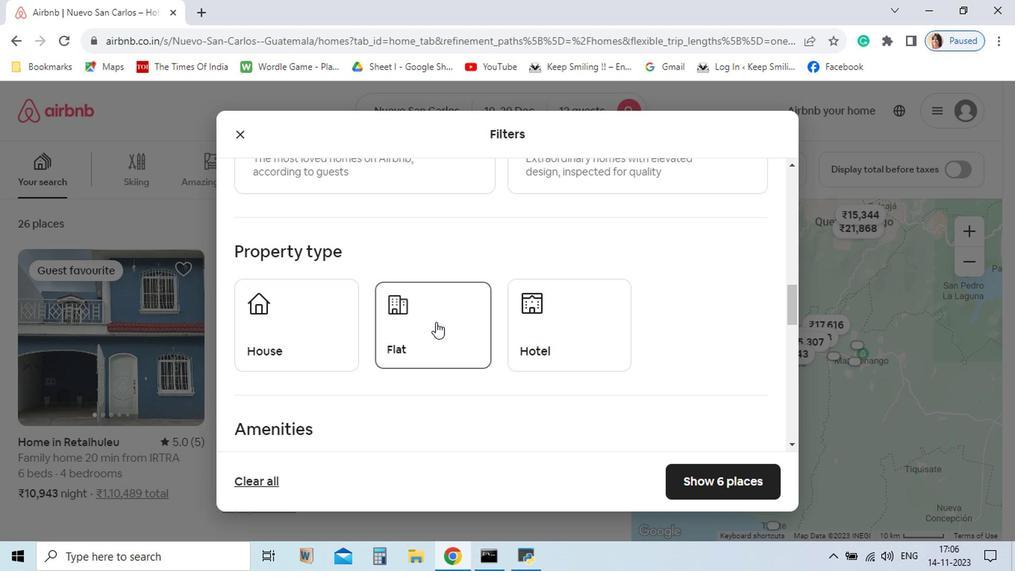 
Action: Mouse pressed left at (391, 312)
Screenshot: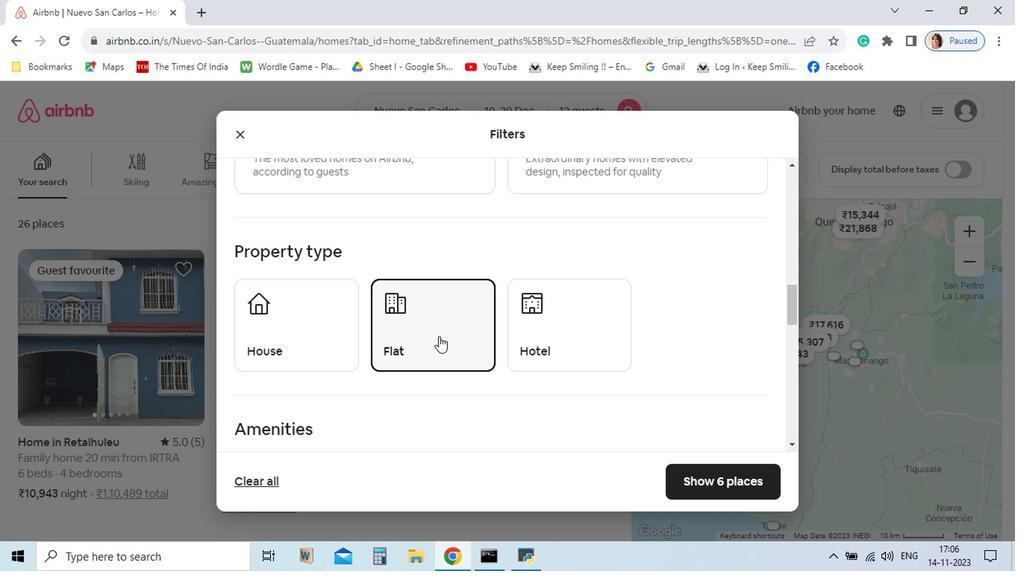 
Action: Mouse moved to (408, 312)
Screenshot: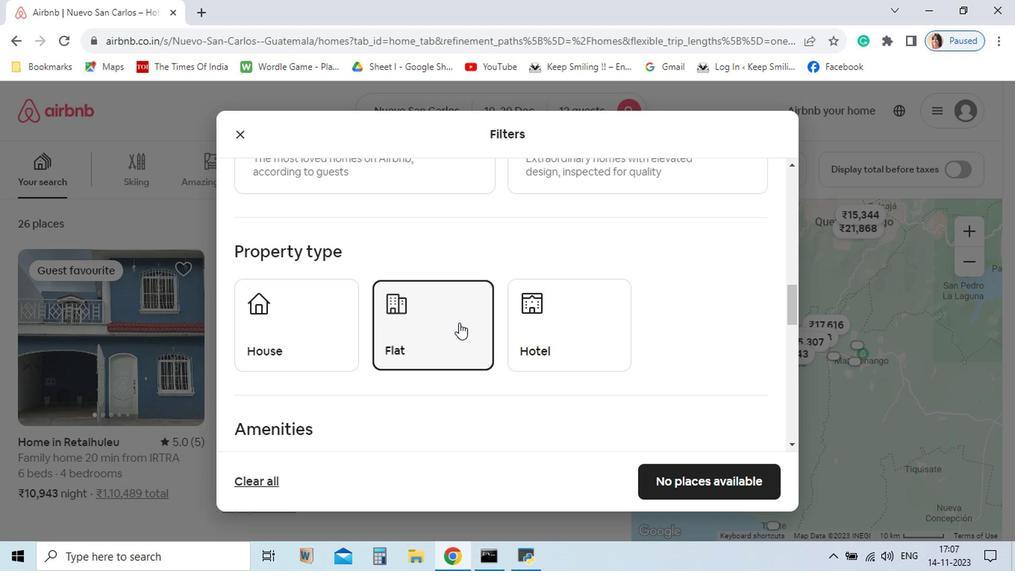 
Action: Mouse pressed left at (408, 312)
Screenshot: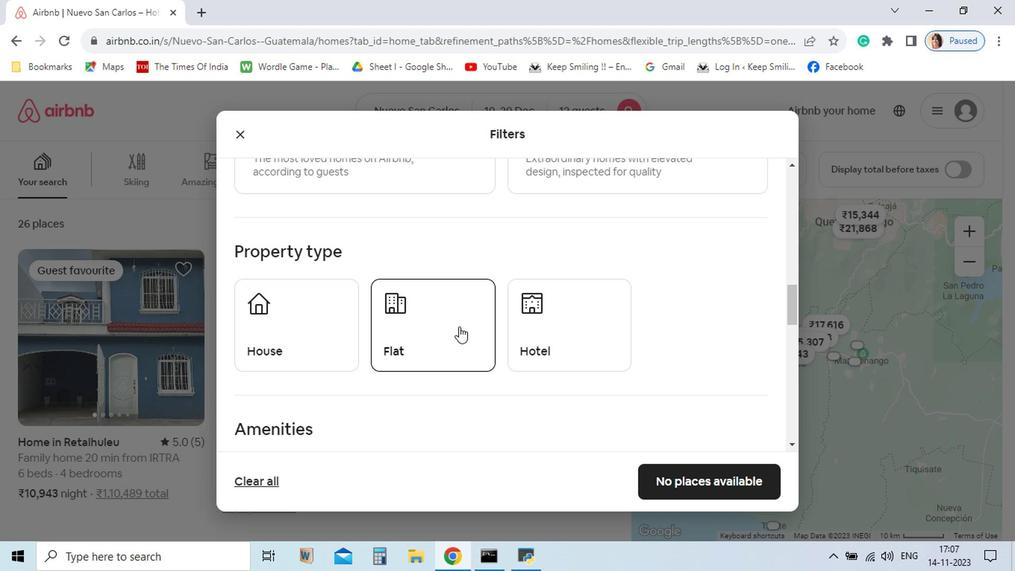 
Action: Mouse moved to (438, 401)
Screenshot: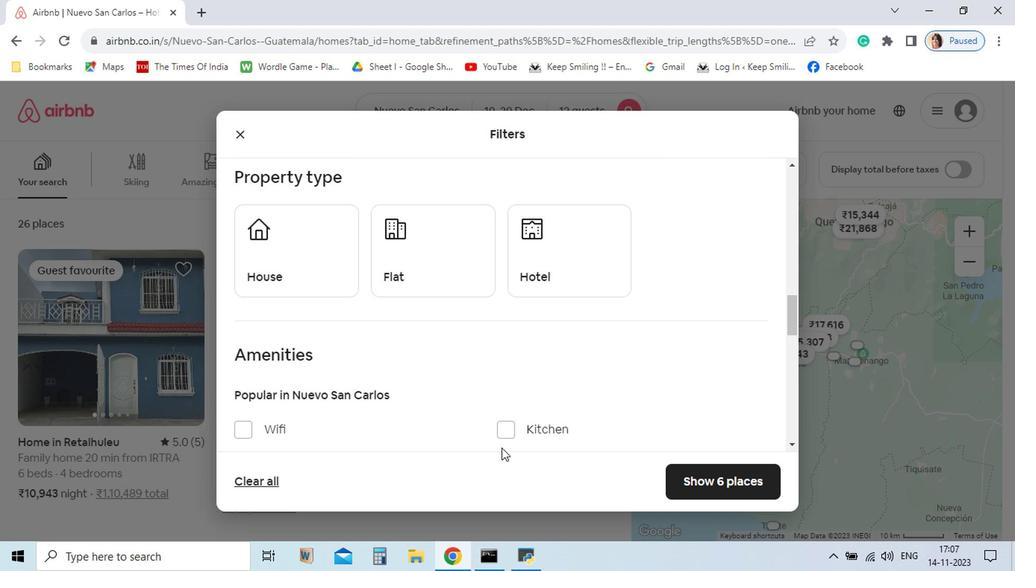 
Action: Mouse scrolled (438, 400) with delta (0, 0)
Screenshot: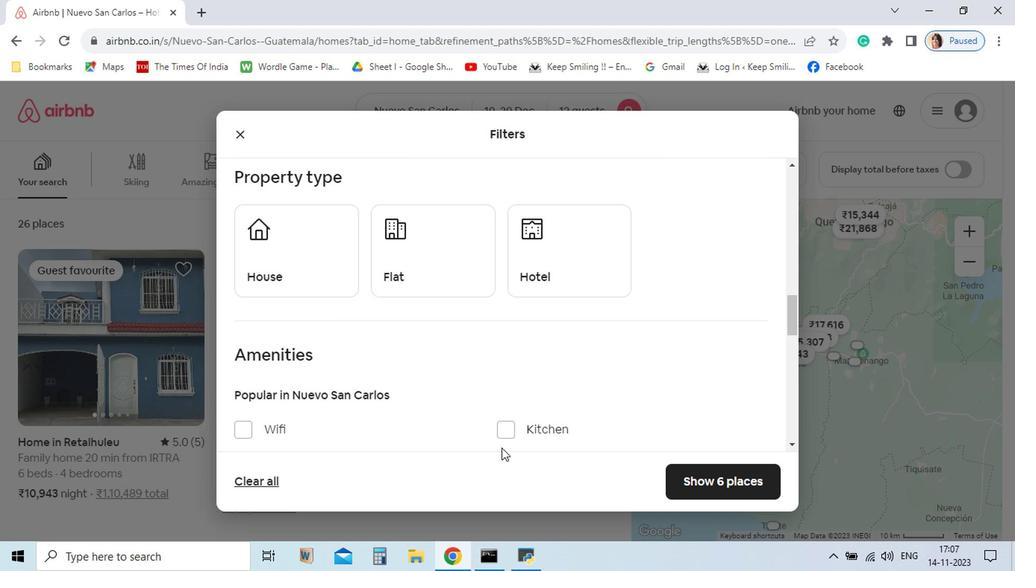 
Action: Mouse scrolled (438, 400) with delta (0, 0)
Screenshot: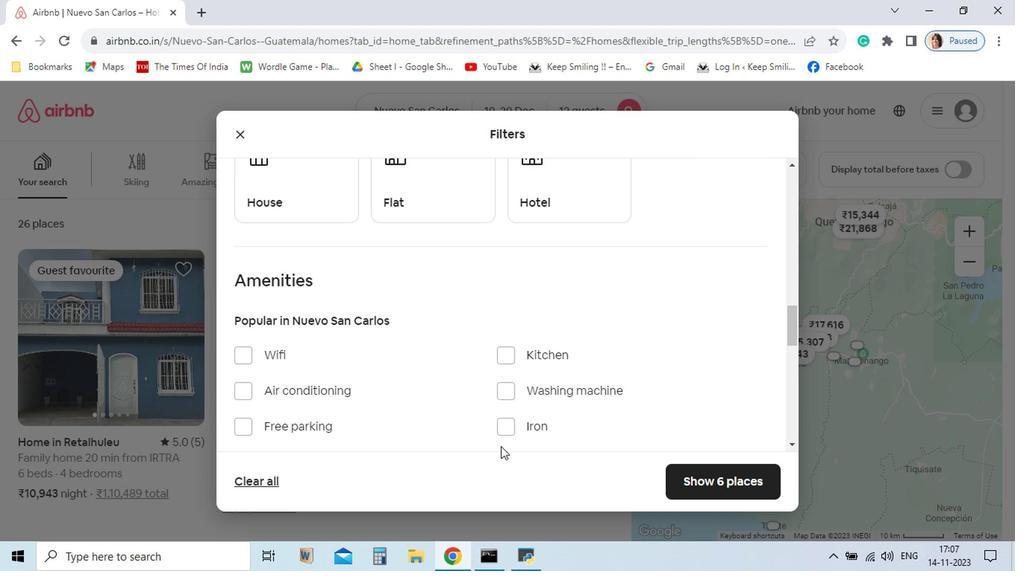 
Action: Mouse moved to (257, 331)
Screenshot: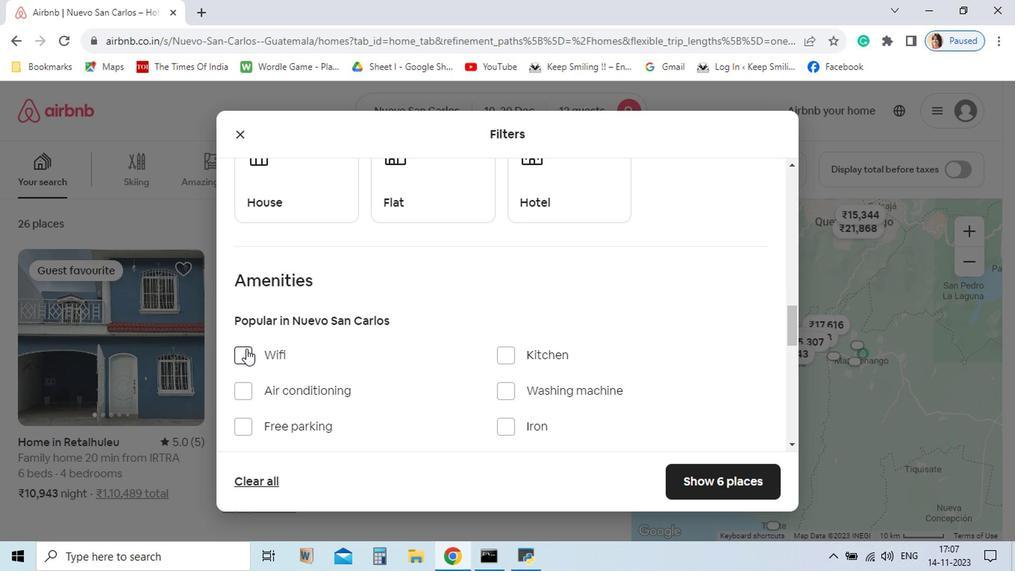 
Action: Mouse pressed left at (257, 331)
Screenshot: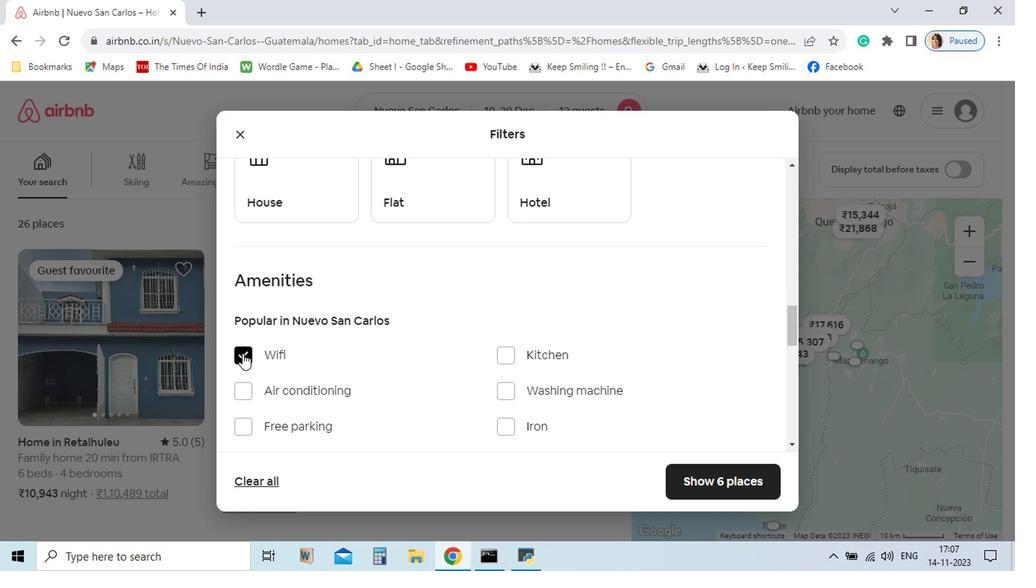 
Action: Mouse moved to (375, 222)
Screenshot: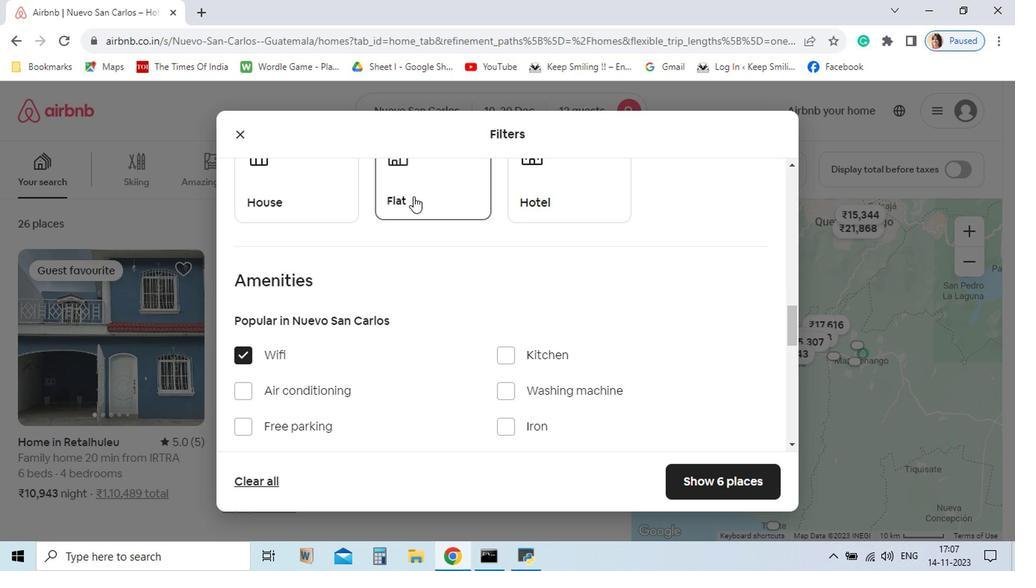 
Action: Mouse pressed left at (375, 222)
Screenshot: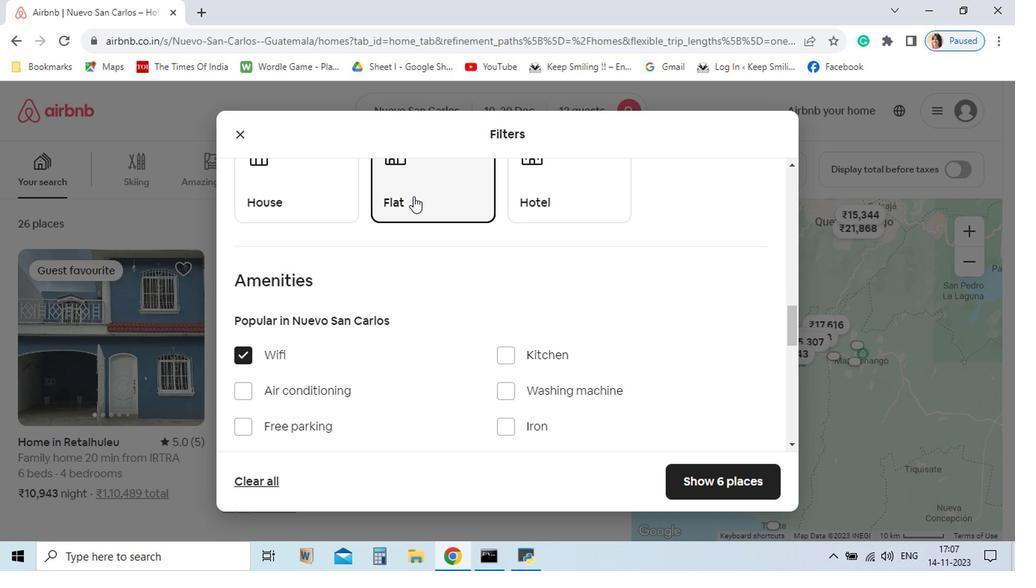 
Action: Mouse moved to (259, 385)
Screenshot: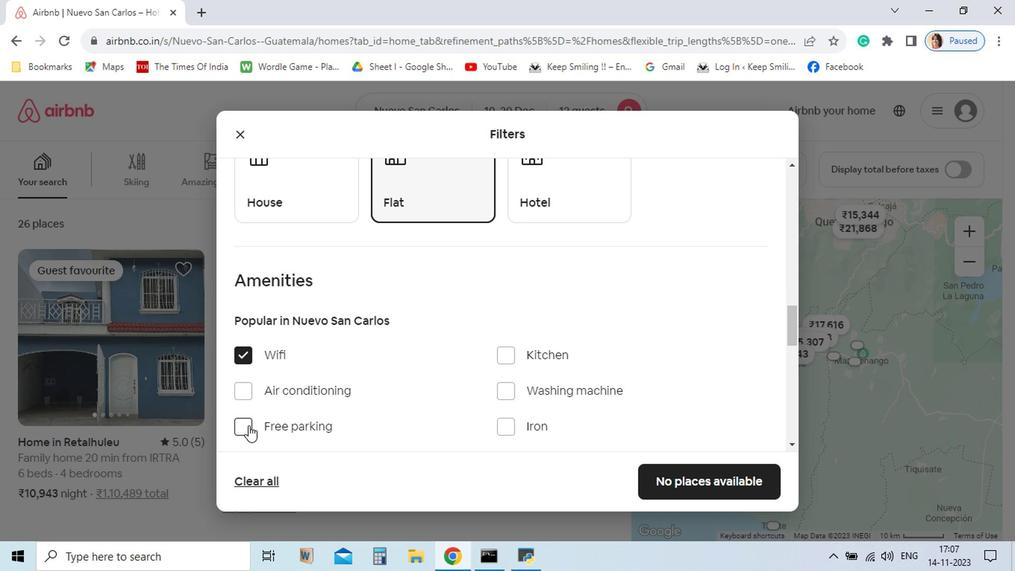 
Action: Mouse pressed left at (259, 385)
Screenshot: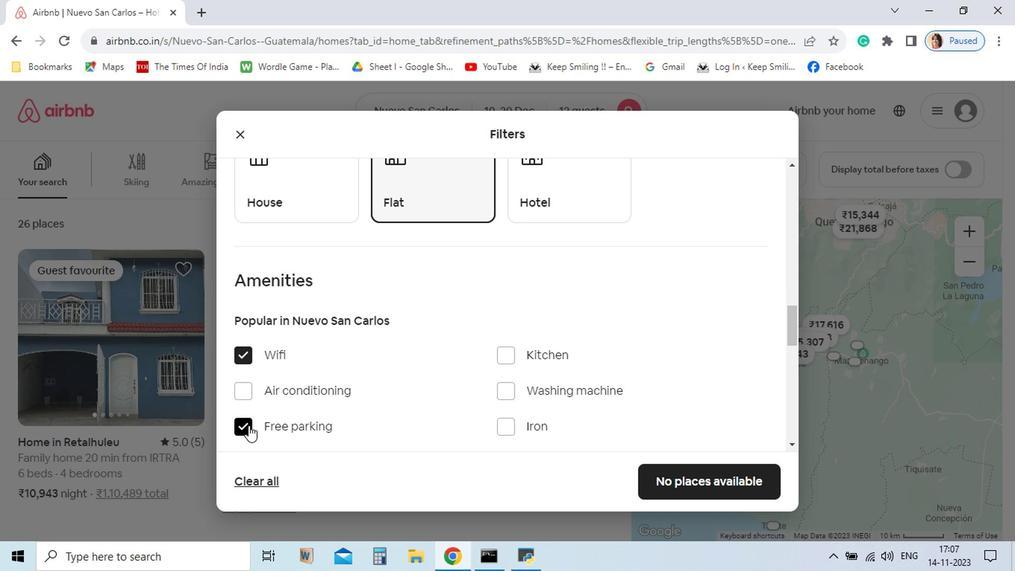 
Action: Mouse moved to (301, 392)
Screenshot: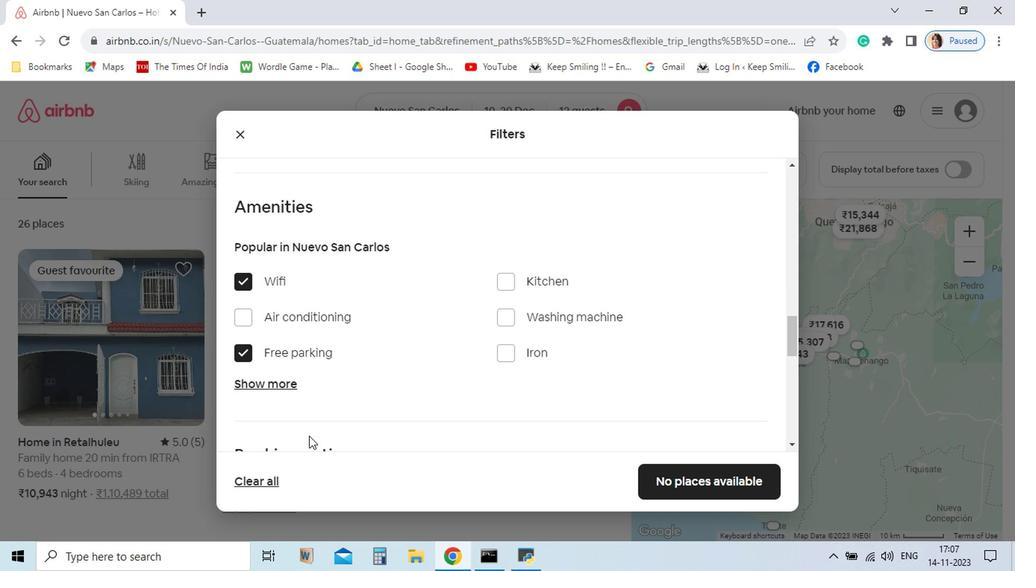
Action: Mouse scrolled (301, 392) with delta (0, 0)
Screenshot: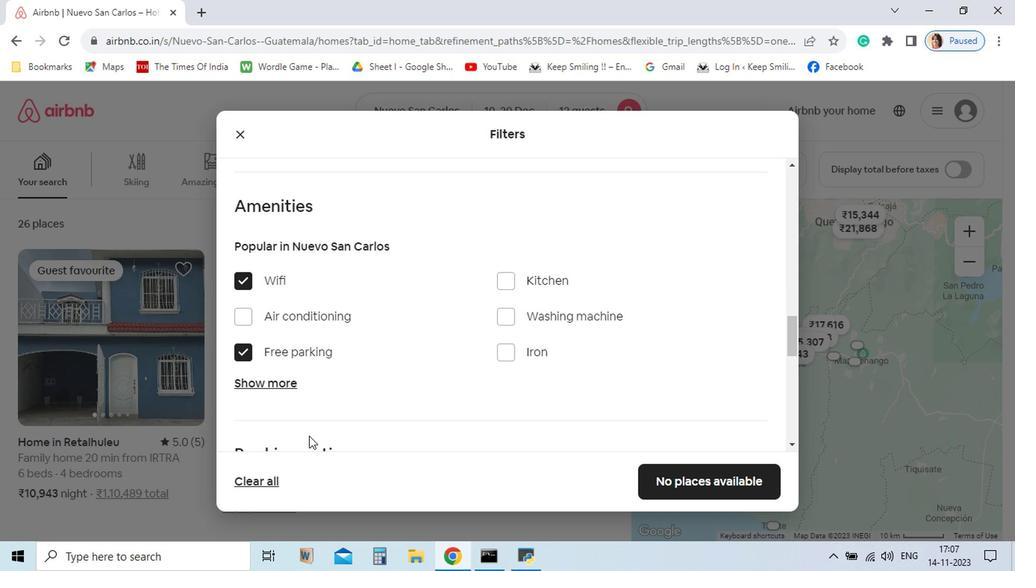 
Action: Mouse moved to (281, 352)
Screenshot: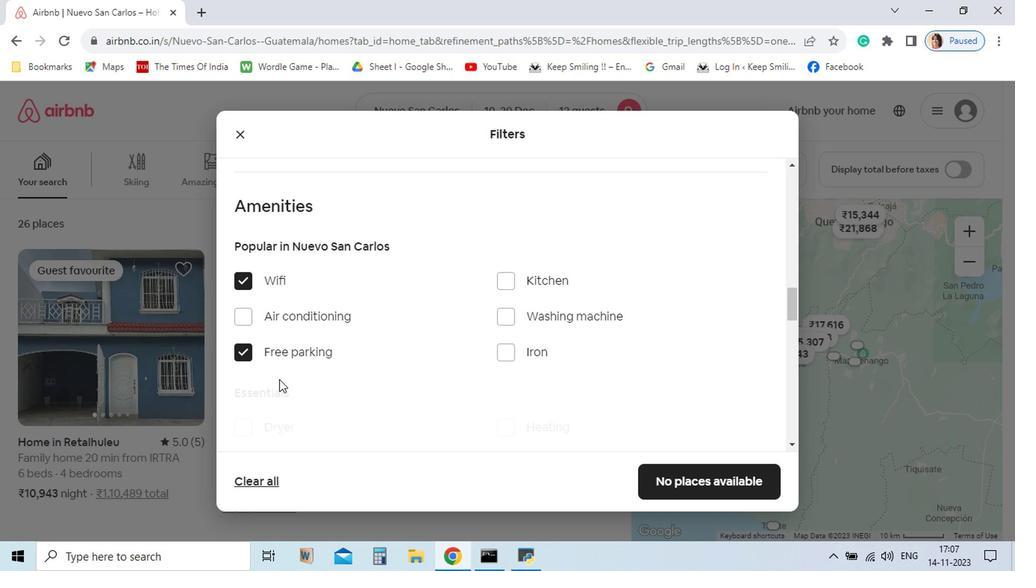 
Action: Mouse pressed left at (281, 352)
Screenshot: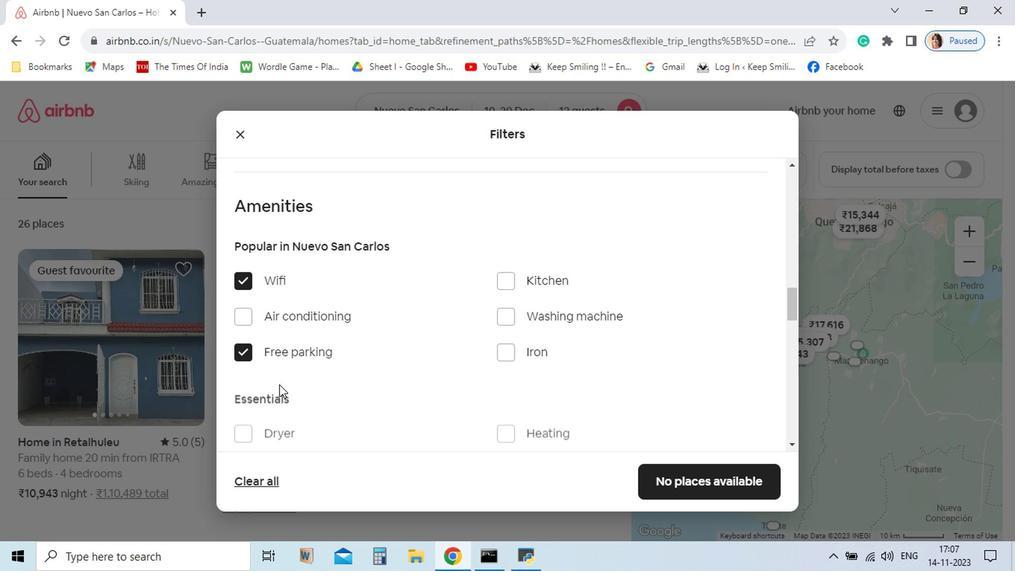
Action: Mouse moved to (368, 402)
Screenshot: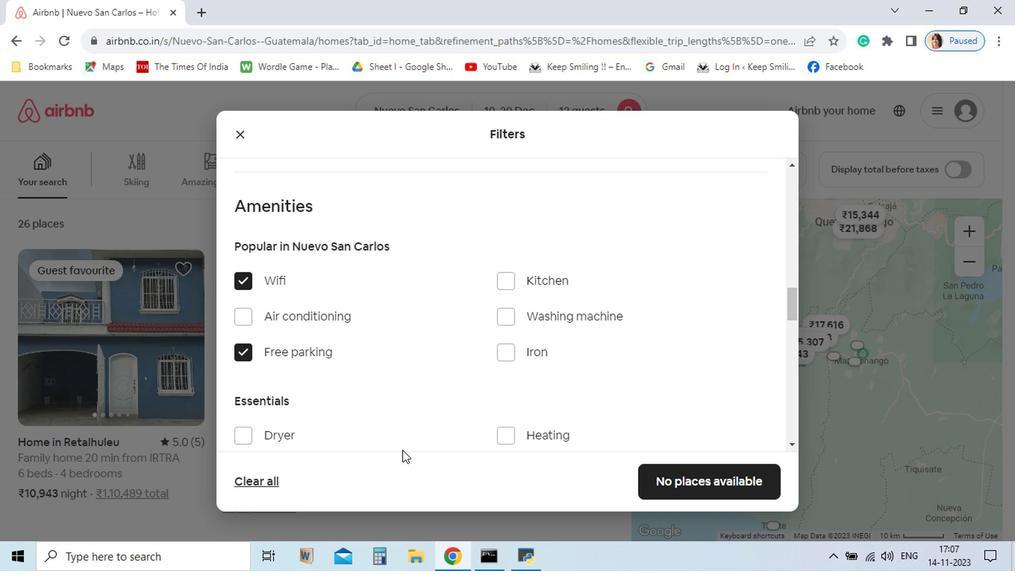 
Action: Mouse scrolled (368, 402) with delta (0, 0)
Screenshot: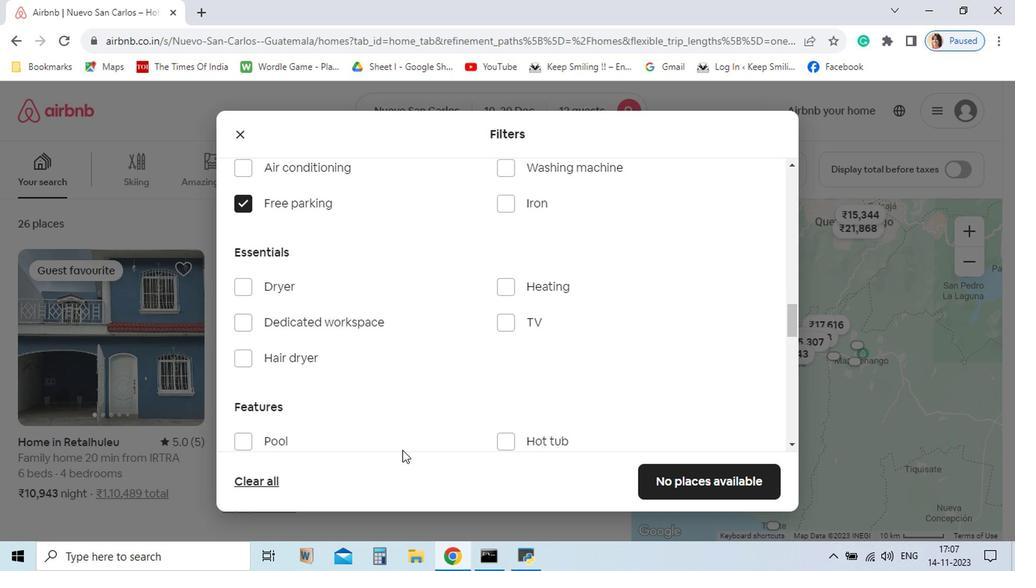 
Action: Mouse scrolled (368, 402) with delta (0, 0)
Screenshot: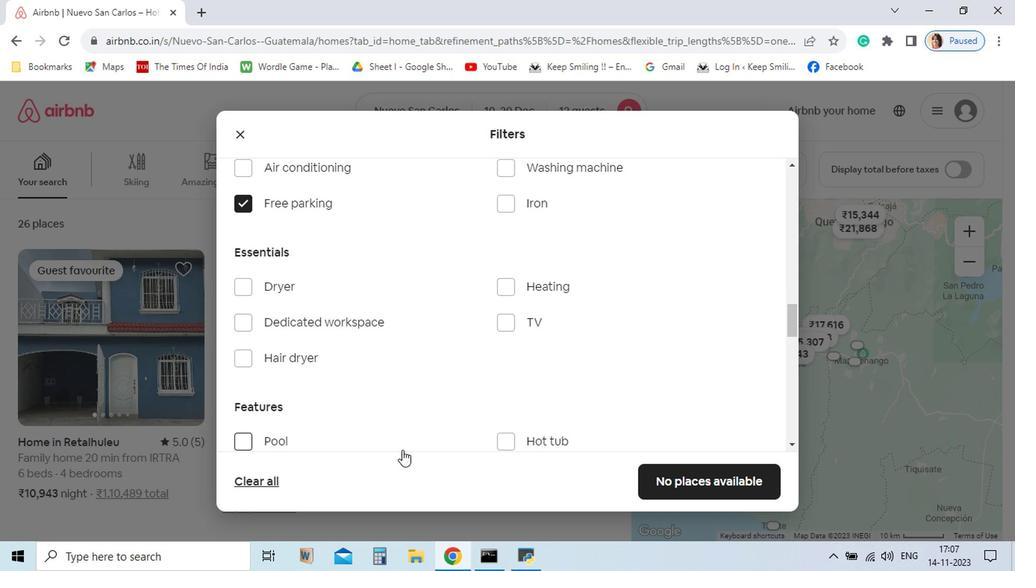 
Action: Mouse moved to (445, 313)
Screenshot: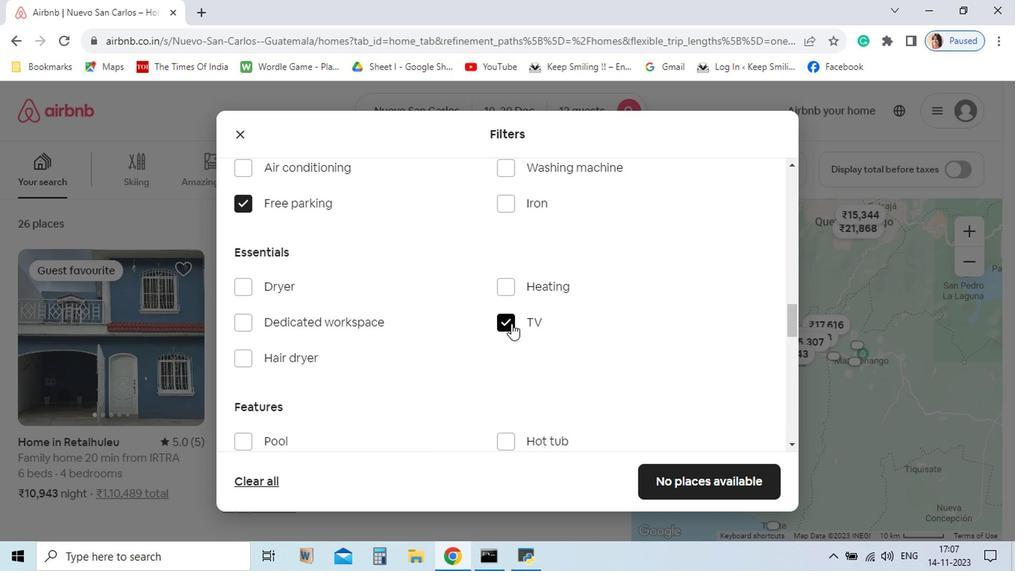 
Action: Mouse pressed left at (445, 313)
Screenshot: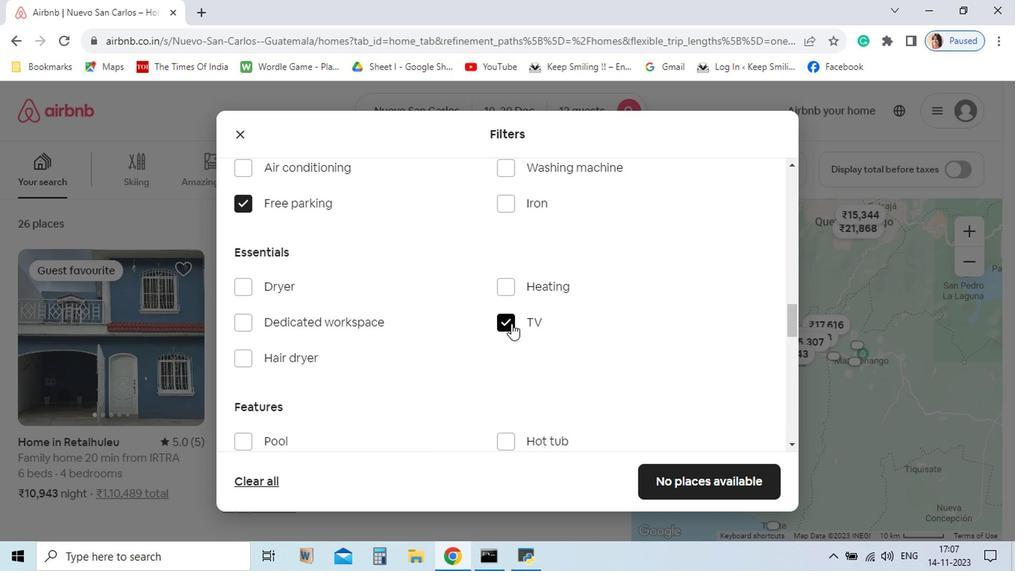 
Action: Mouse moved to (408, 335)
Screenshot: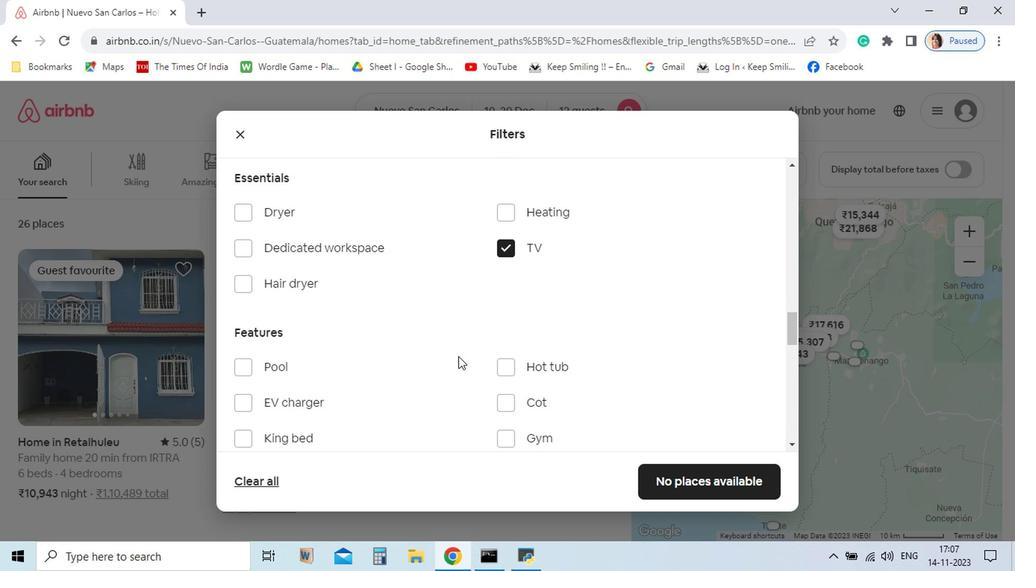 
Action: Mouse scrolled (408, 335) with delta (0, 0)
Screenshot: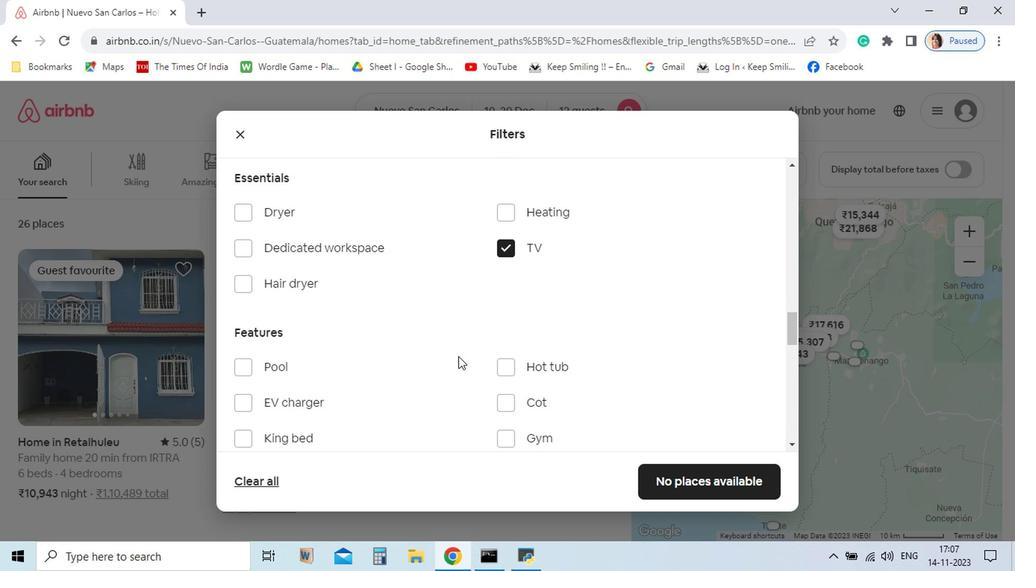 
Action: Mouse moved to (407, 336)
Screenshot: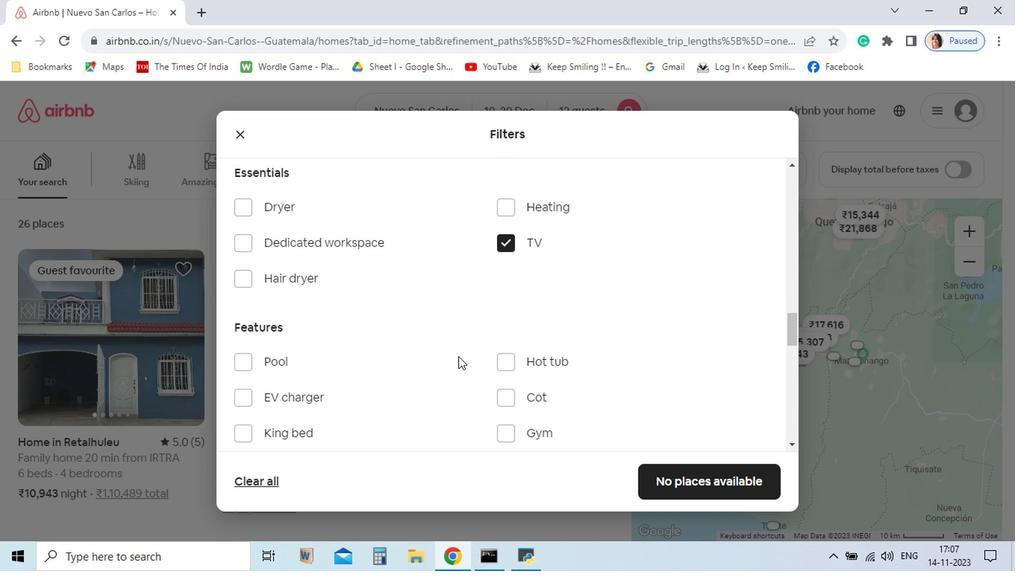 
Action: Mouse scrolled (407, 335) with delta (0, 0)
Screenshot: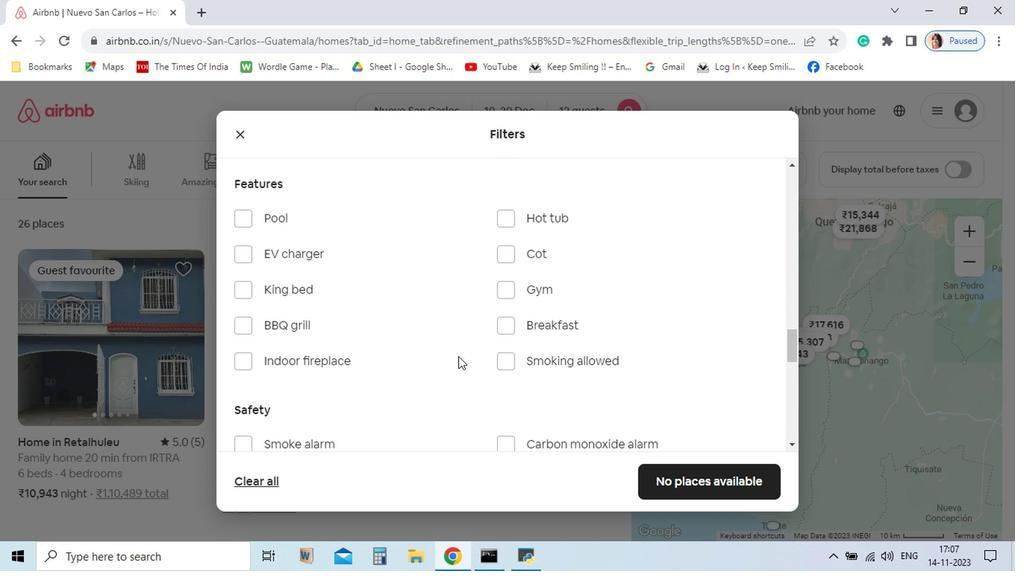 
Action: Mouse scrolled (407, 335) with delta (0, 0)
Screenshot: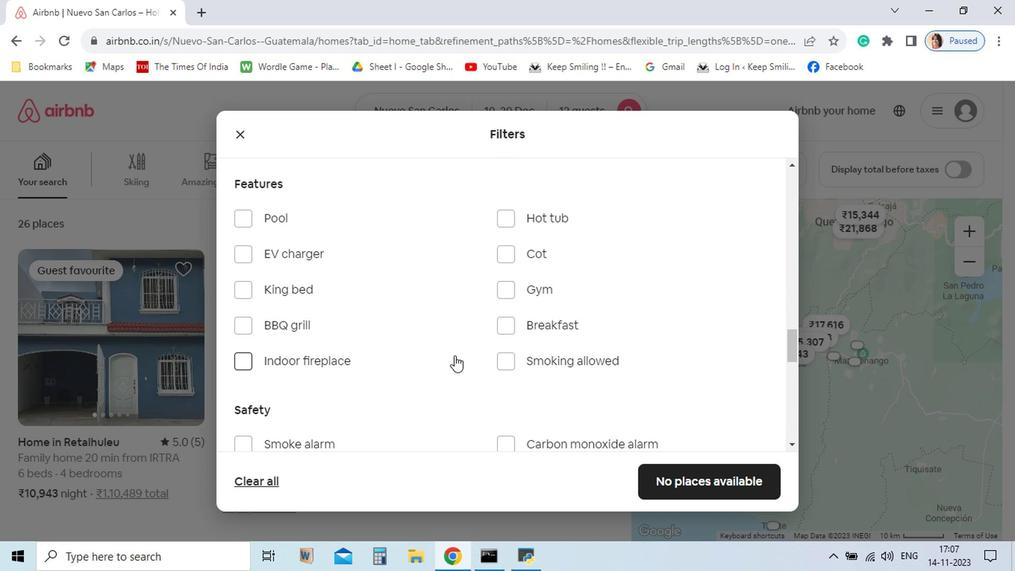 
Action: Mouse moved to (441, 286)
Screenshot: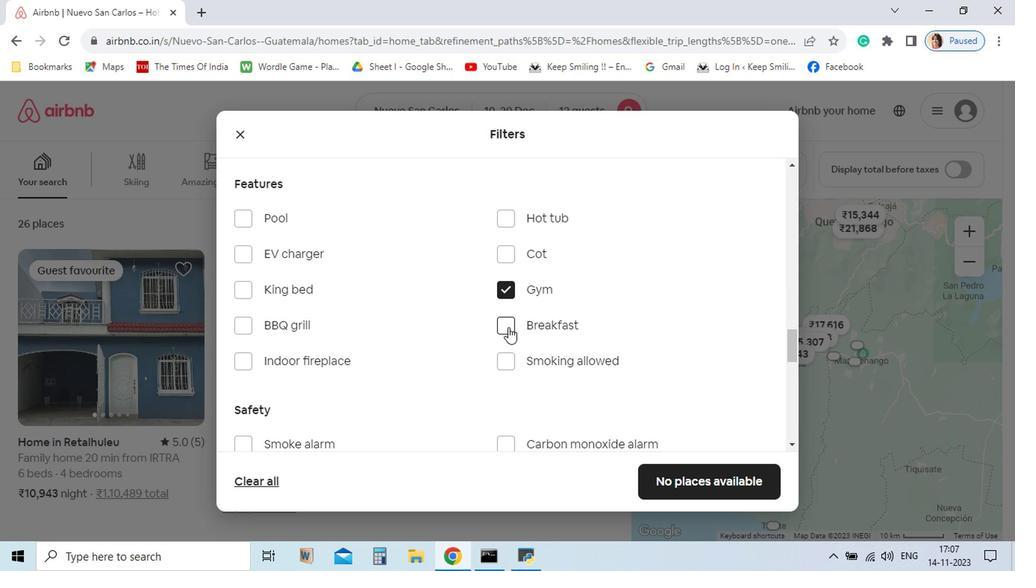 
Action: Mouse pressed left at (441, 286)
Screenshot: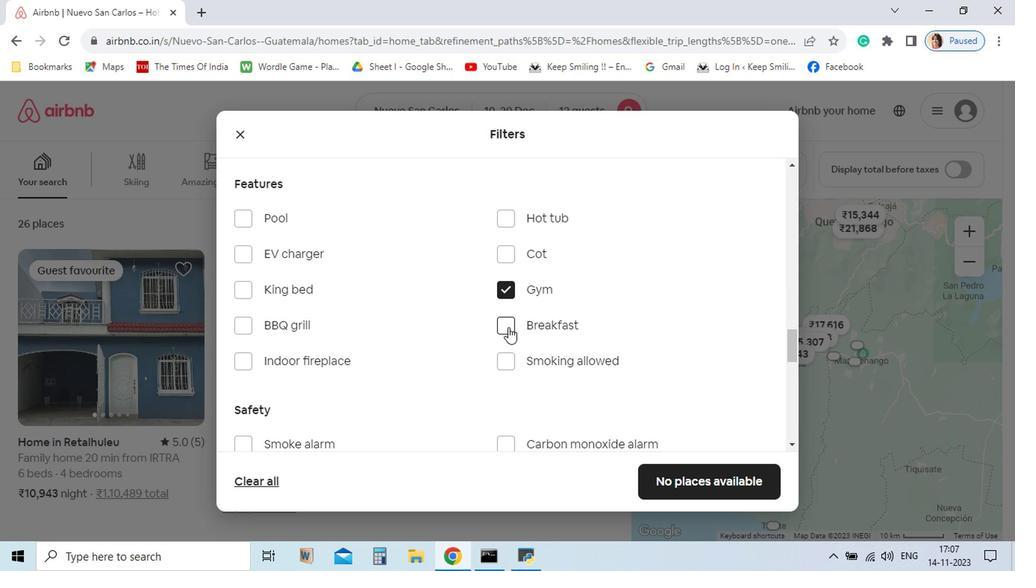 
Action: Mouse moved to (443, 315)
Screenshot: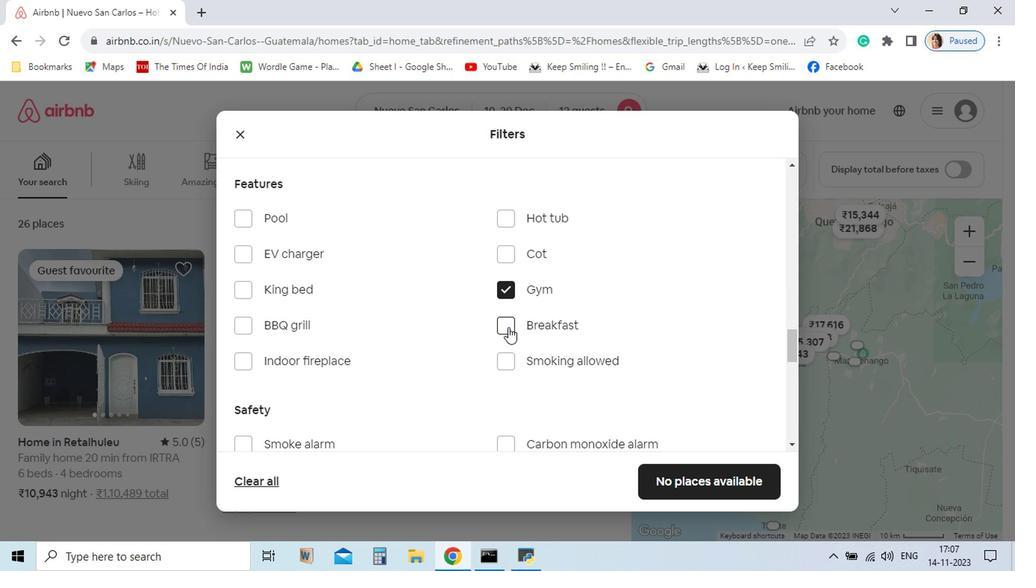 
Action: Mouse pressed left at (443, 315)
Screenshot: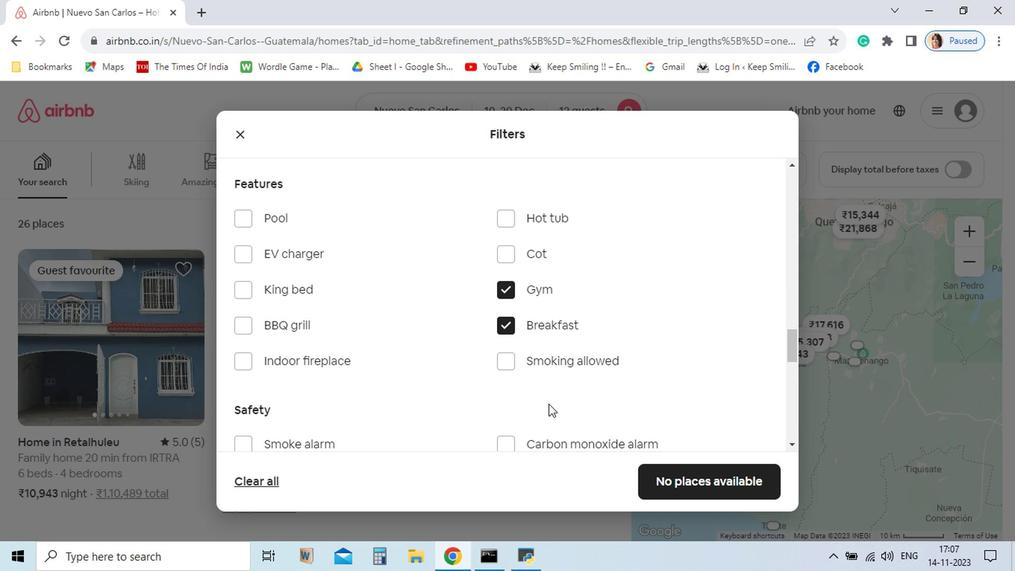 
Action: Mouse moved to (559, 420)
Screenshot: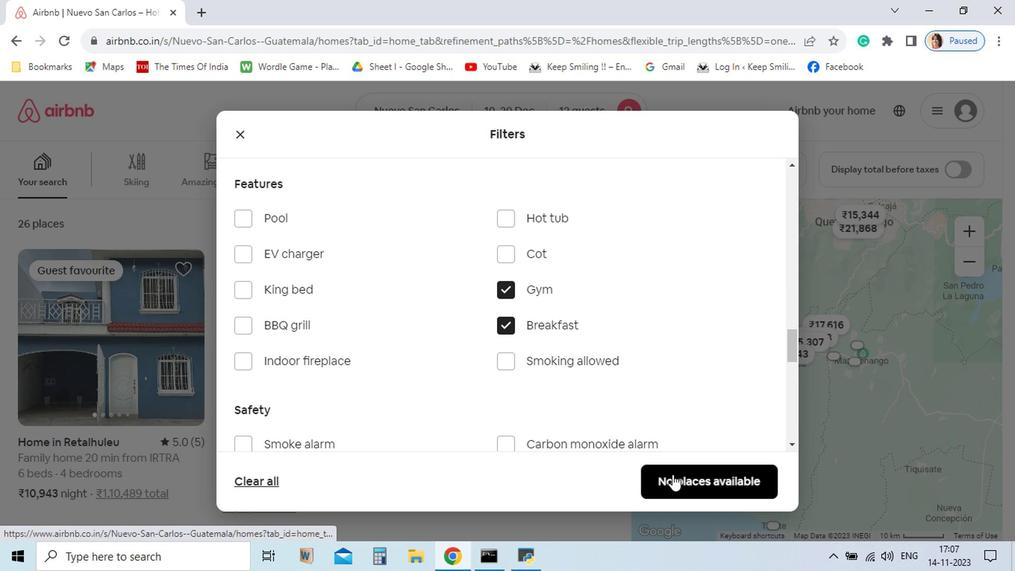 
Action: Mouse pressed left at (559, 420)
Screenshot: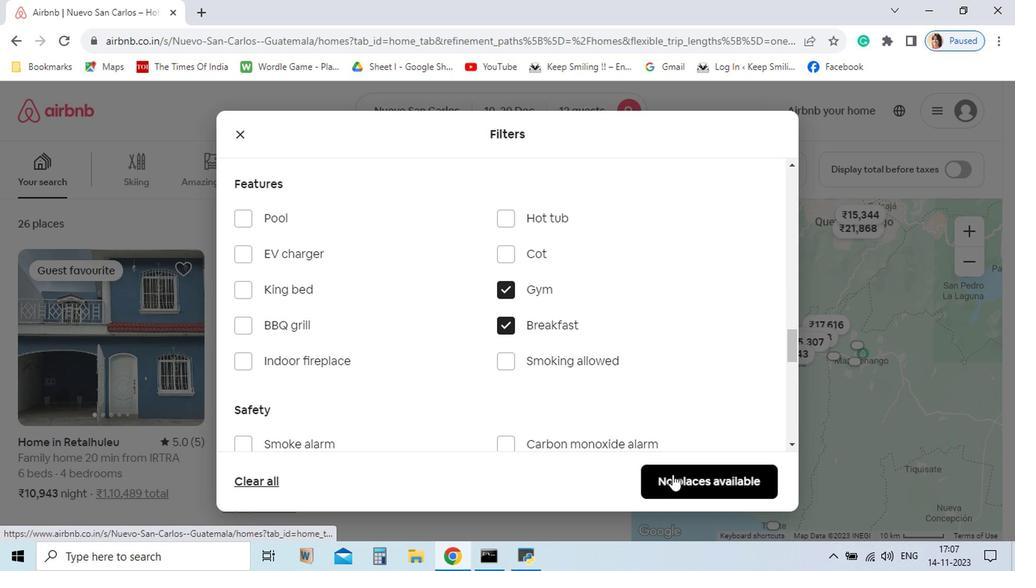 
Action: Mouse moved to (559, 420)
Screenshot: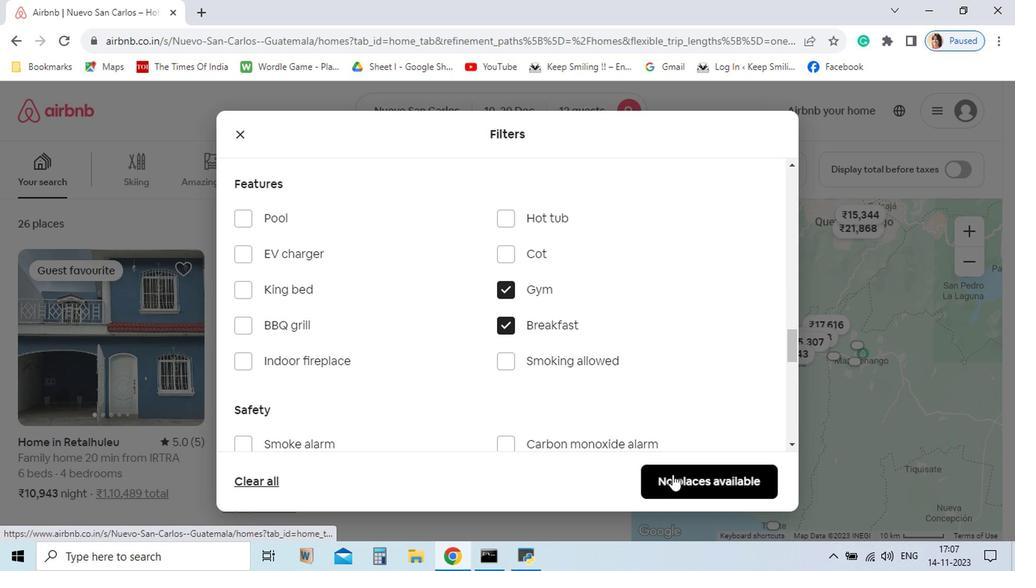 
